 Task: Forward as attachment   from Email0086 to Email0087 with a cc to Email0088 with a message Message0086
Action: Mouse moved to (474, 496)
Screenshot: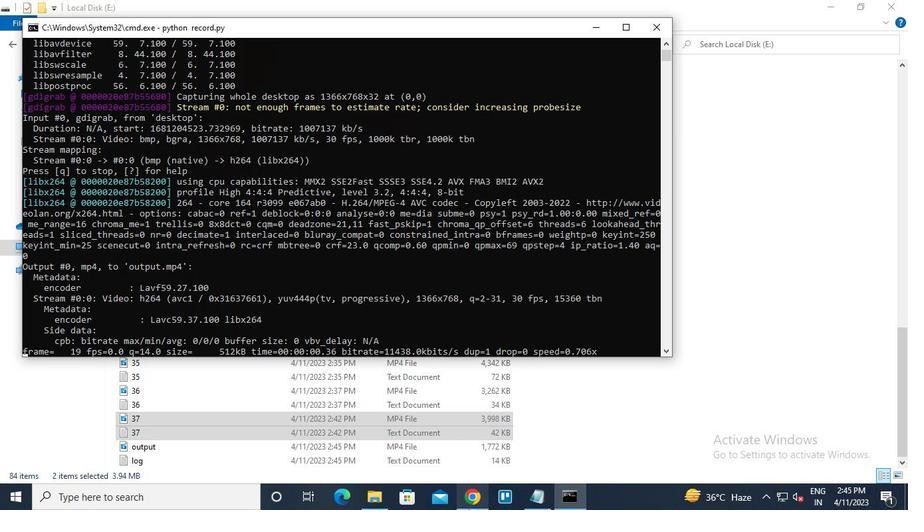 
Action: Mouse pressed left at (474, 496)
Screenshot: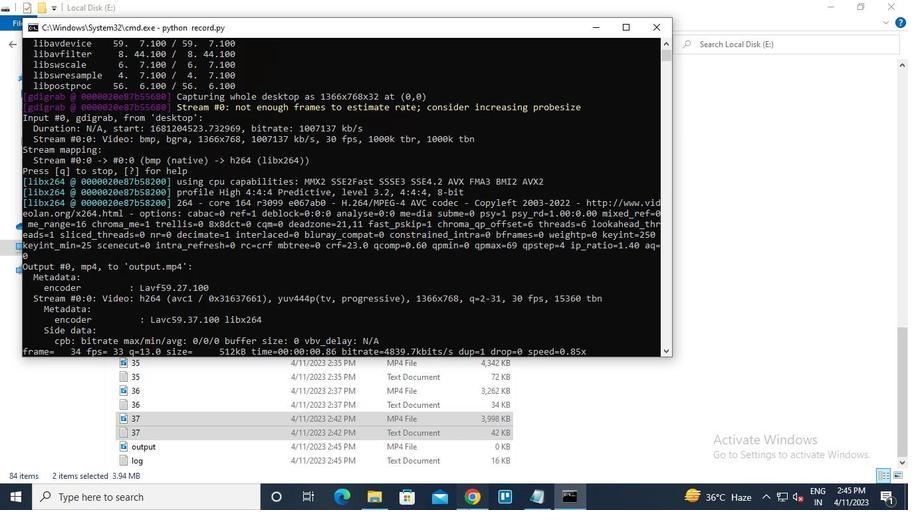 
Action: Mouse moved to (72, 0)
Screenshot: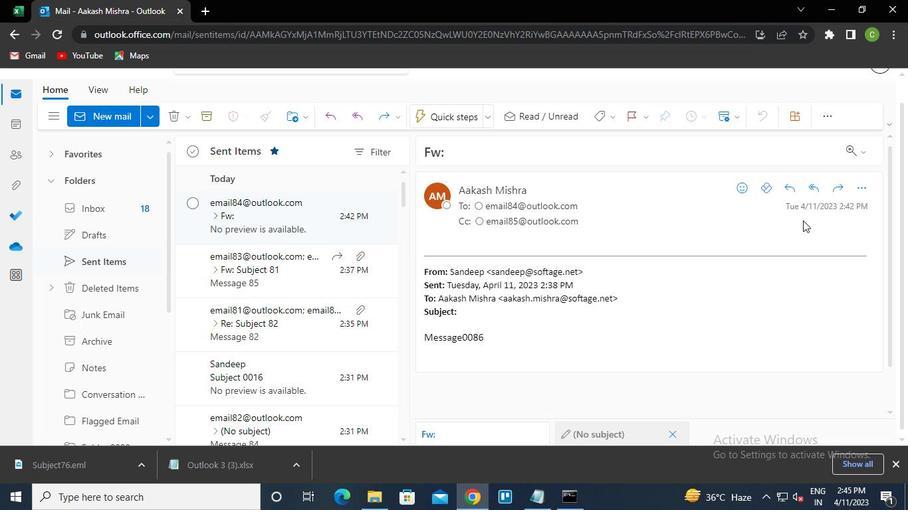
Action: Mouse pressed left at (72, 1)
Screenshot: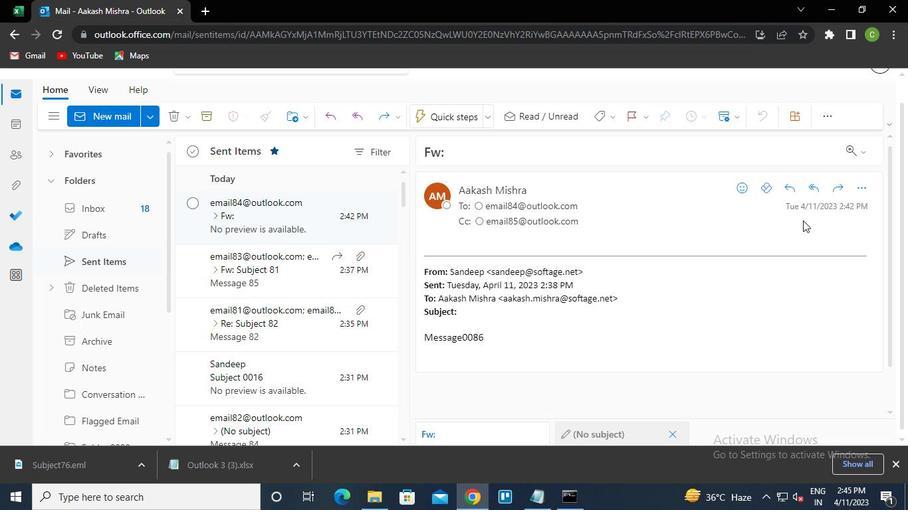
Action: Mouse moved to (571, 512)
Screenshot: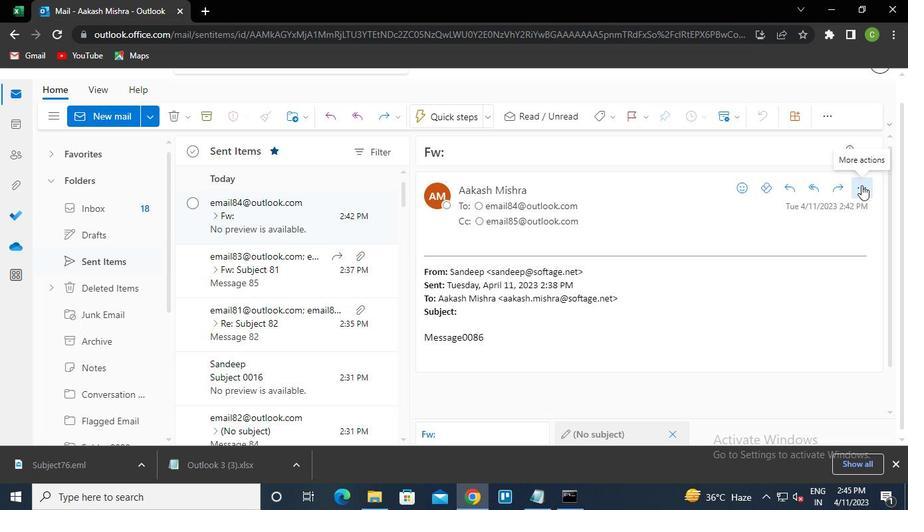 
Action: Mouse pressed left at (571, 511)
Screenshot: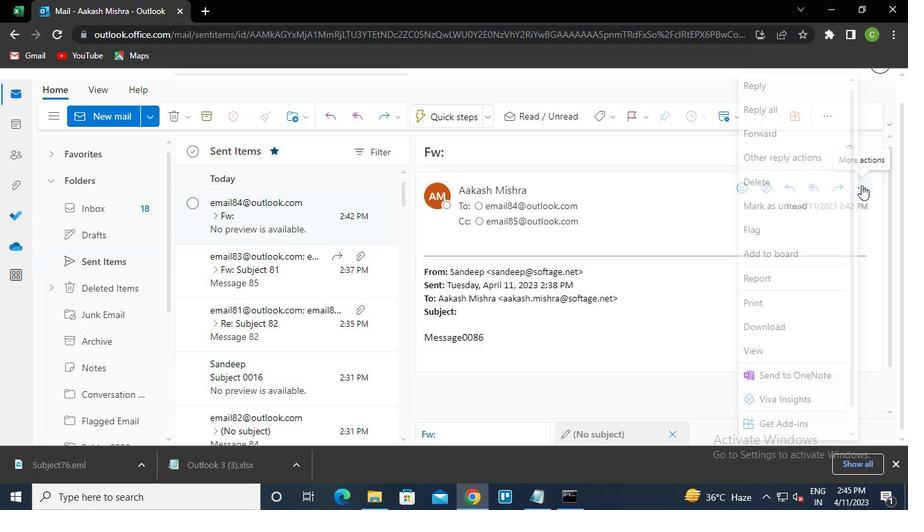 
Action: Mouse moved to (750, 118)
Screenshot: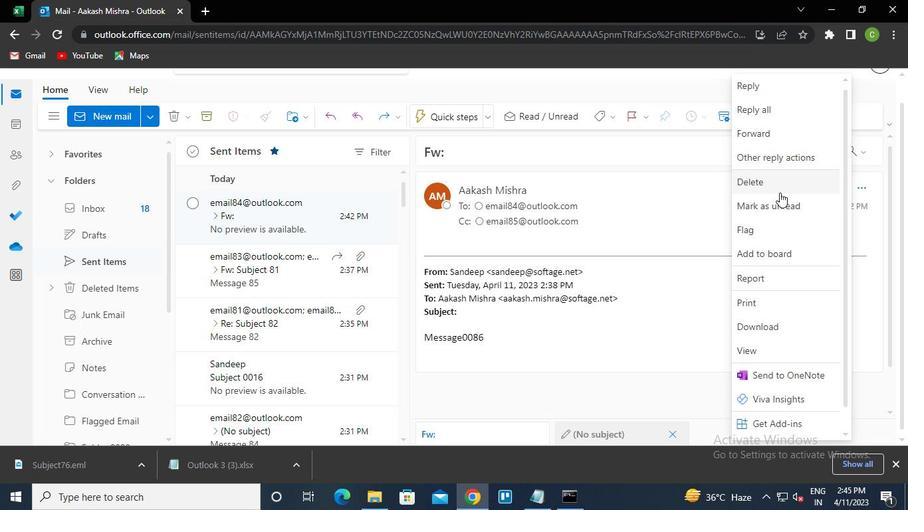 
Action: Mouse pressed left at (750, 118)
Screenshot: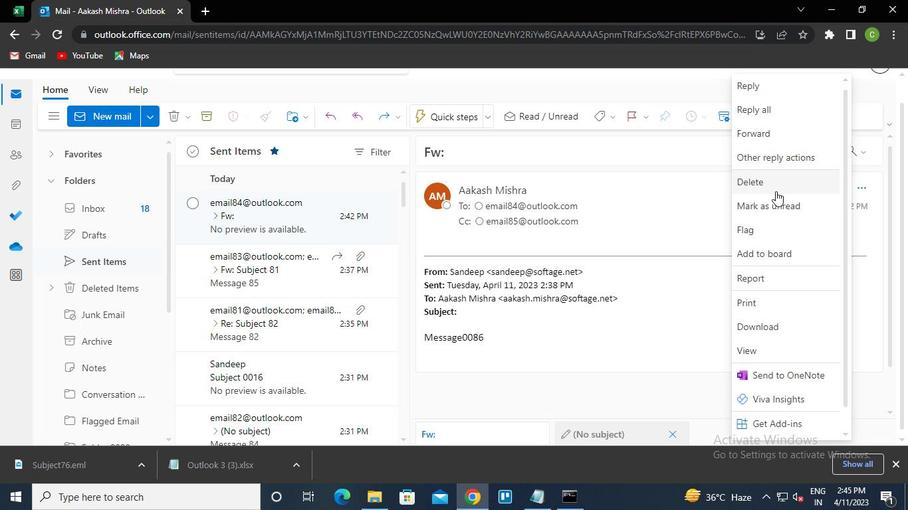 
Action: Mouse moved to (470, 511)
Screenshot: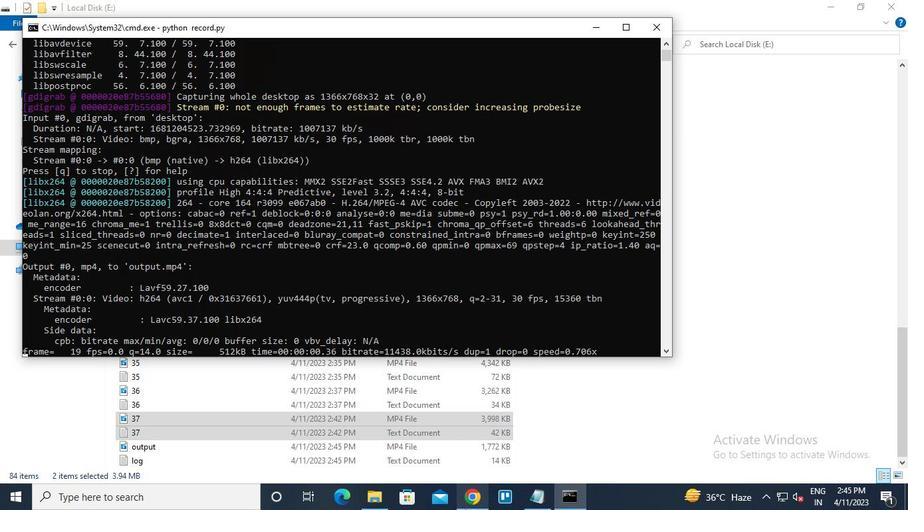 
Action: Mouse pressed left at (470, 511)
Screenshot: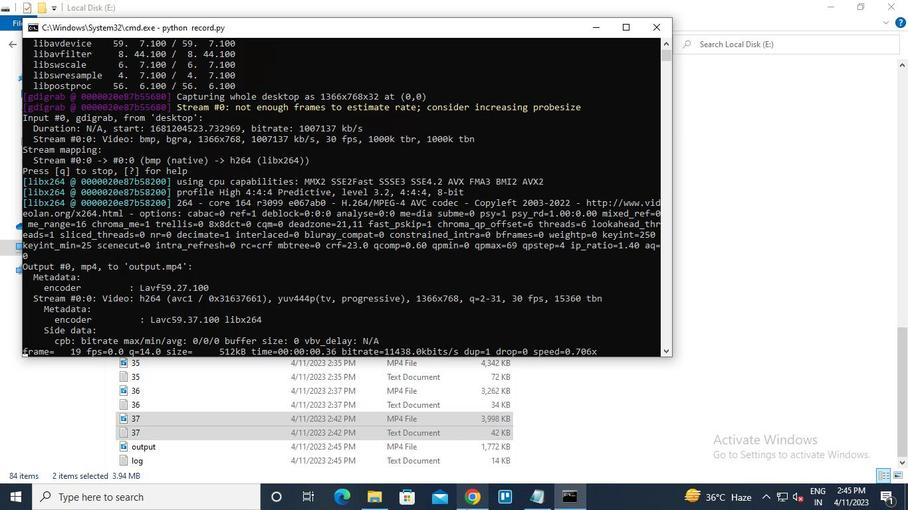 
Action: Mouse moved to (863, 186)
Screenshot: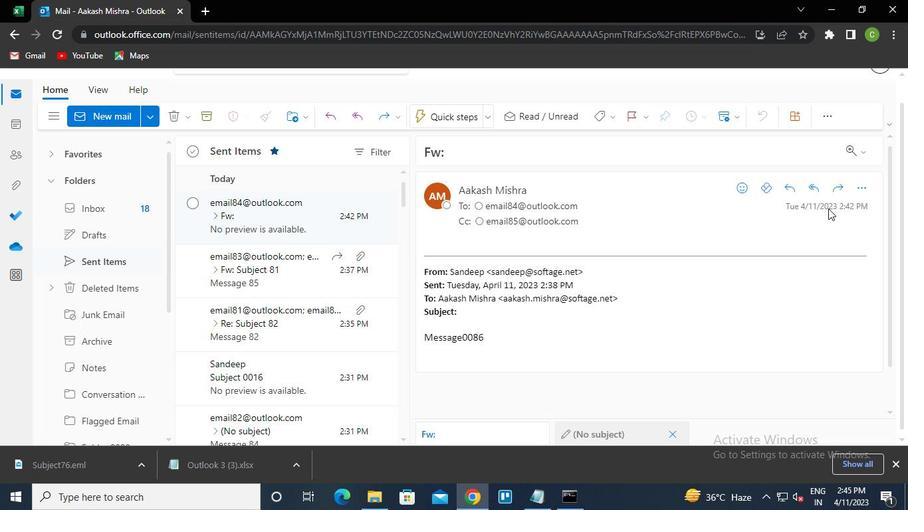 
Action: Mouse pressed left at (863, 186)
Screenshot: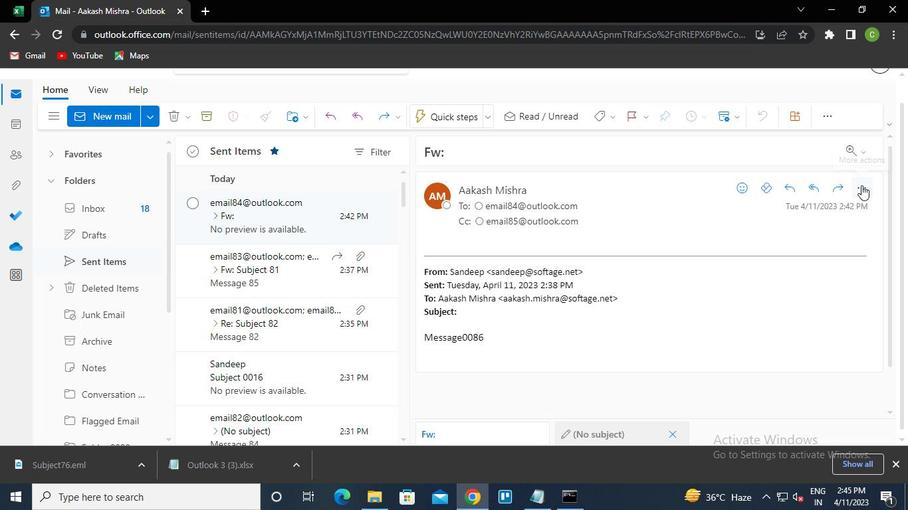 
Action: Mouse moved to (701, 180)
Screenshot: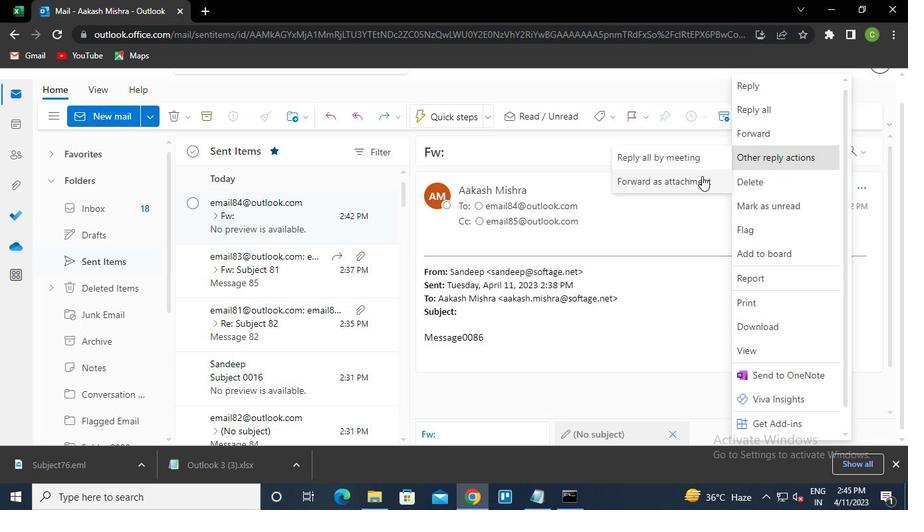 
Action: Mouse pressed left at (701, 180)
Screenshot: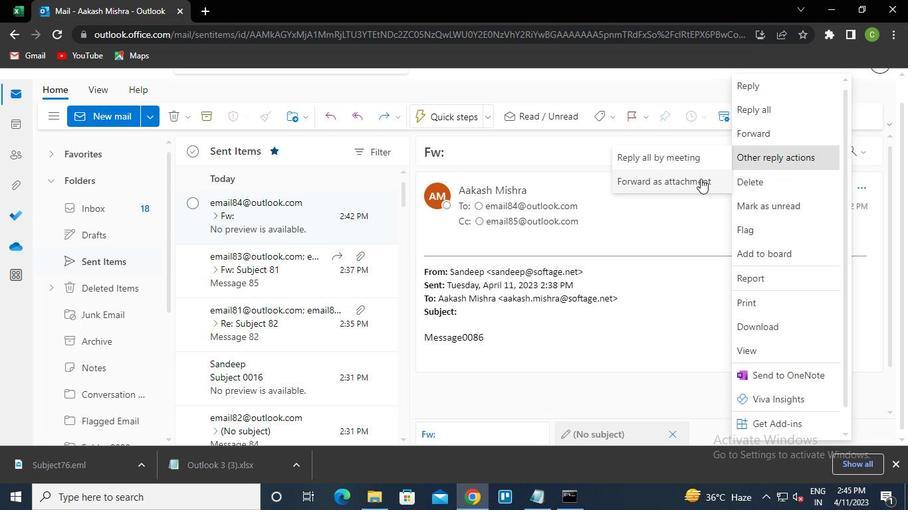 
Action: Mouse moved to (490, 186)
Screenshot: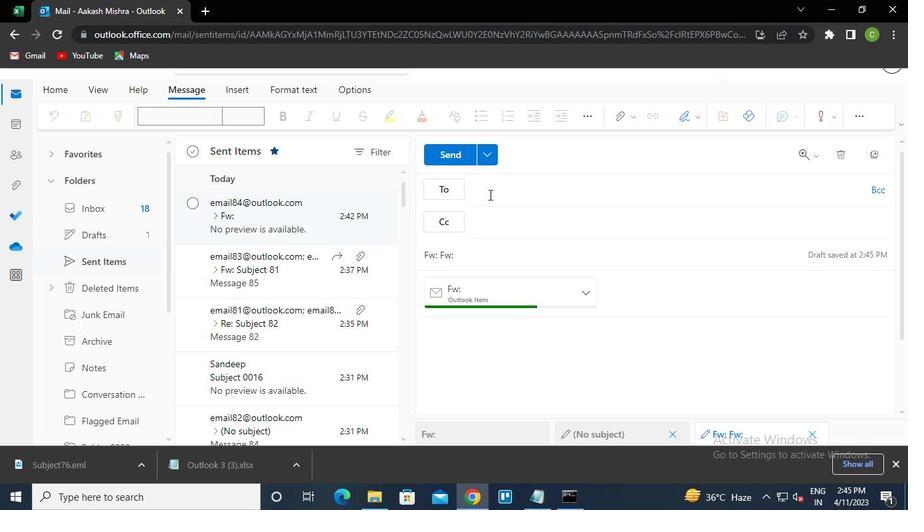 
Action: Keyboard e
Screenshot: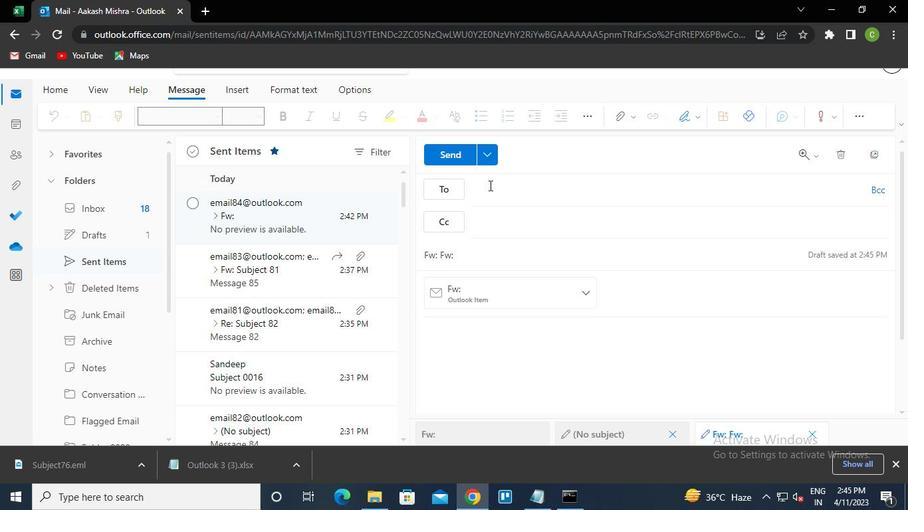 
Action: Keyboard m
Screenshot: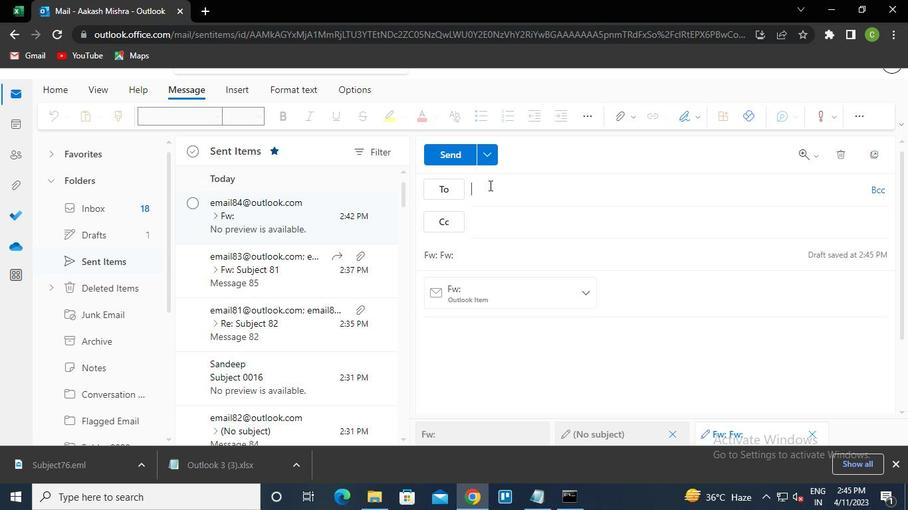 
Action: Keyboard a
Screenshot: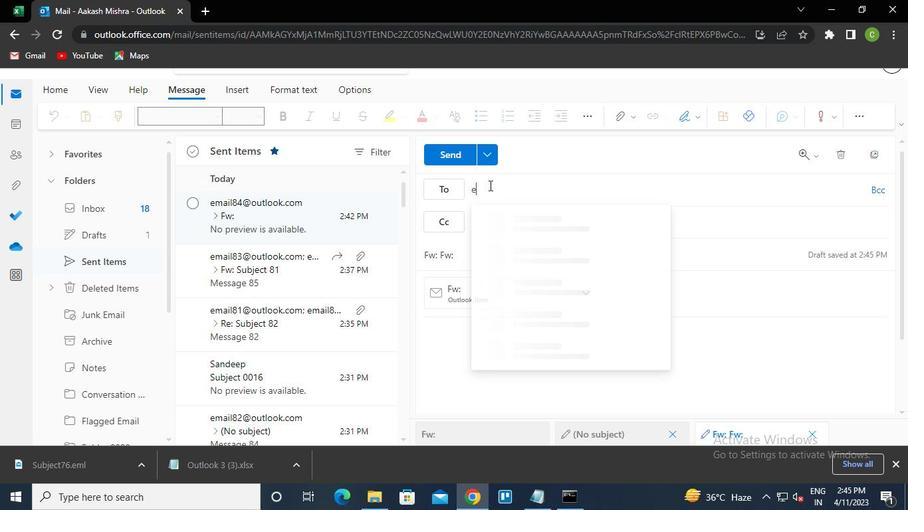 
Action: Keyboard i
Screenshot: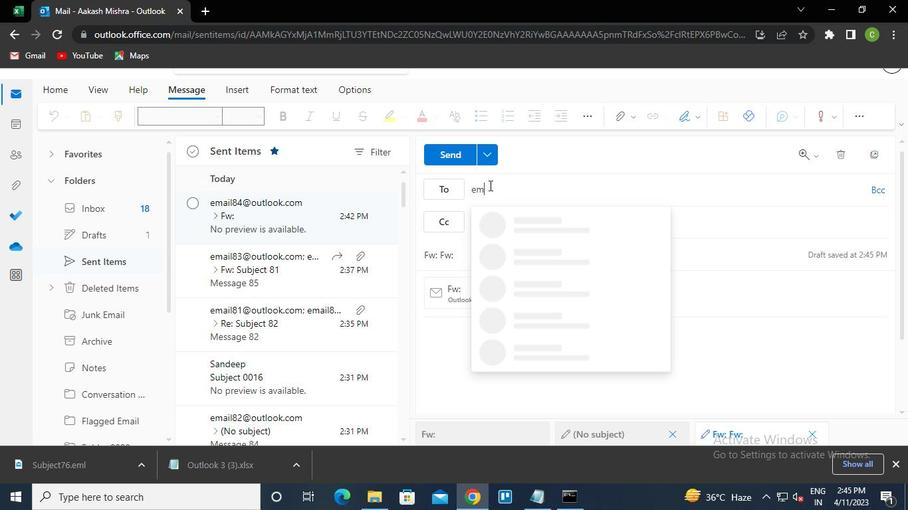 
Action: Keyboard l
Screenshot: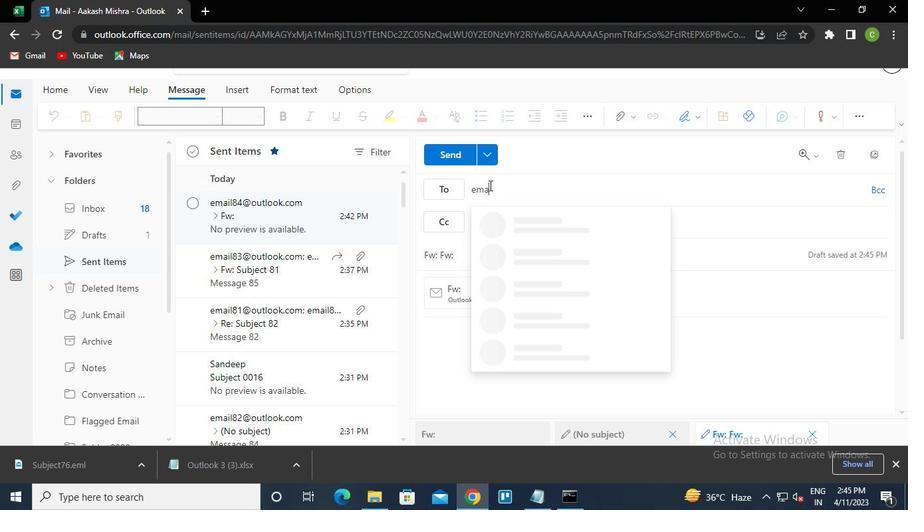
Action: Keyboard <104>
Screenshot: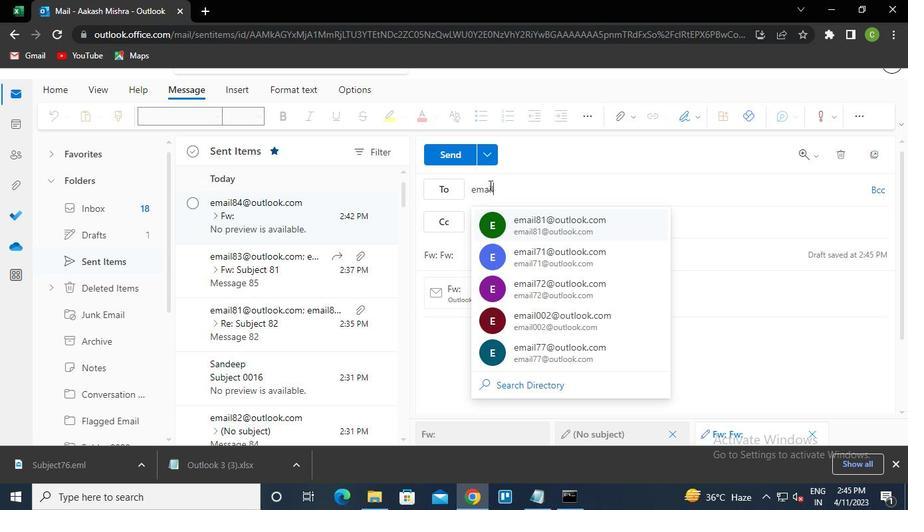 
Action: Keyboard <103>
Screenshot: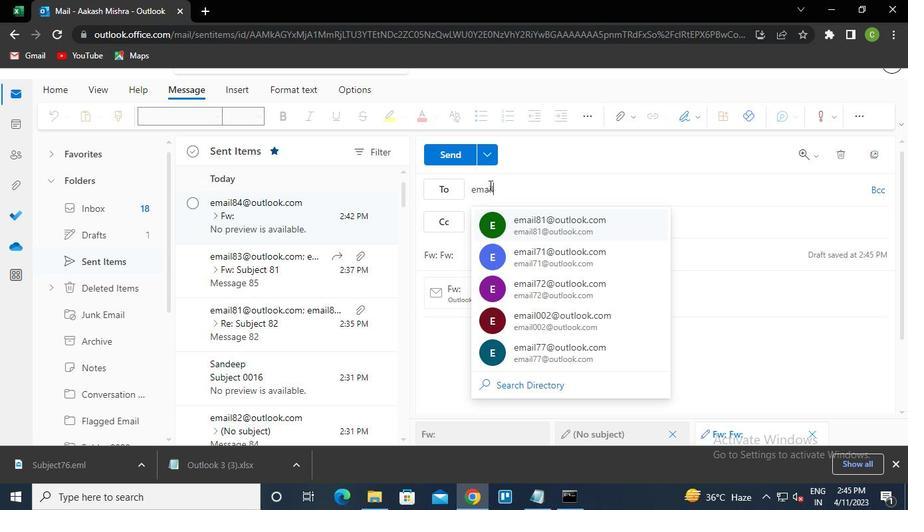 
Action: Keyboard Key.shift
Screenshot: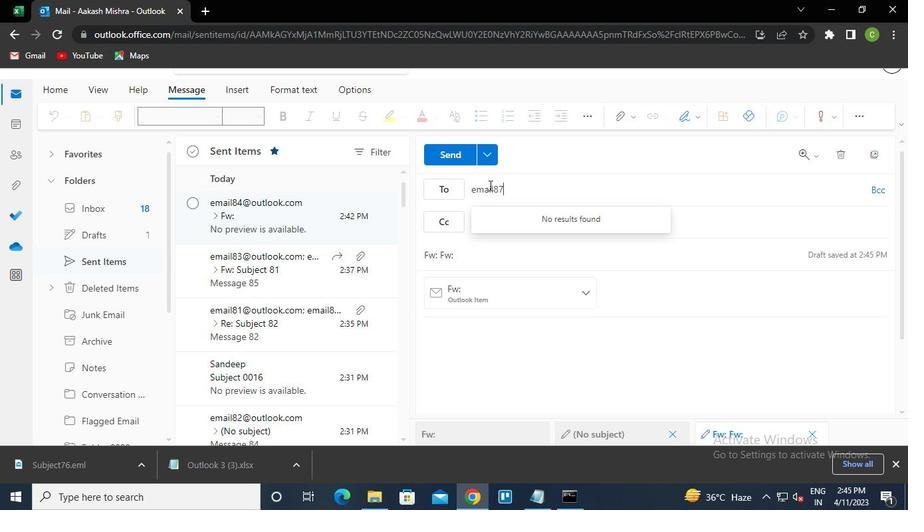 
Action: Keyboard @
Screenshot: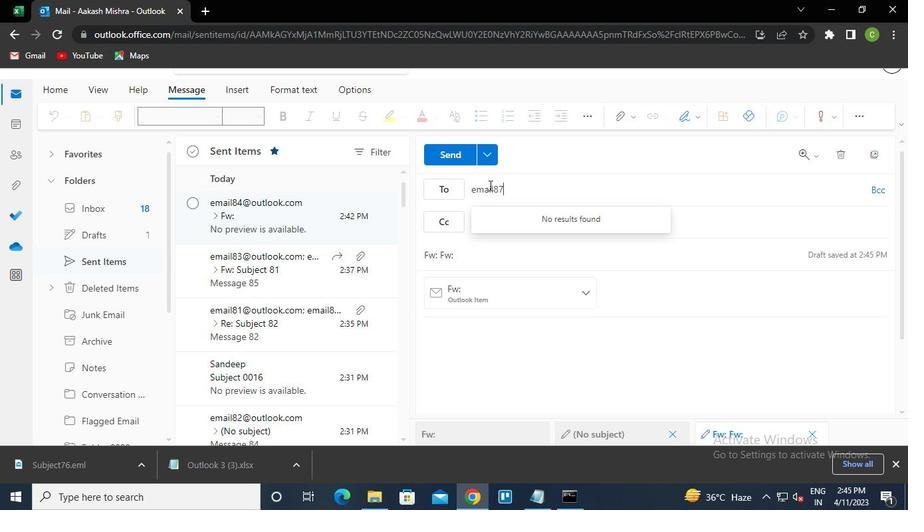 
Action: Keyboard o
Screenshot: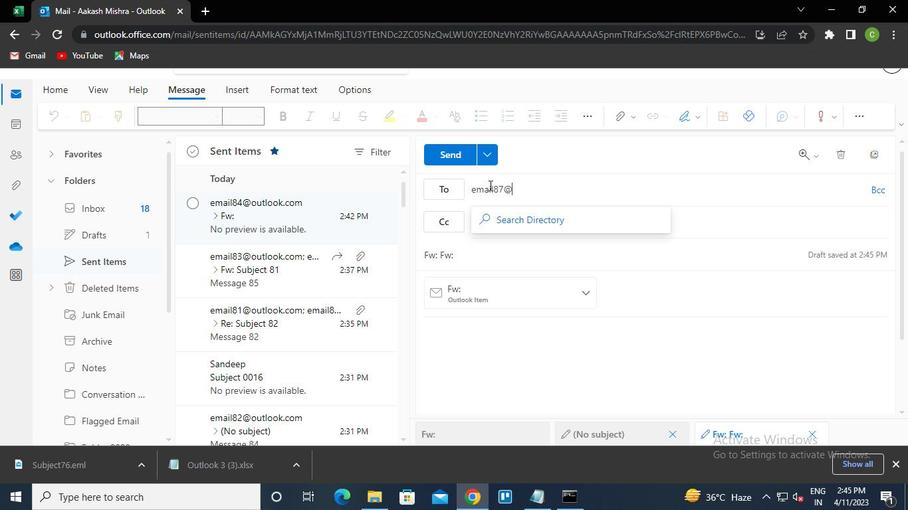 
Action: Keyboard u
Screenshot: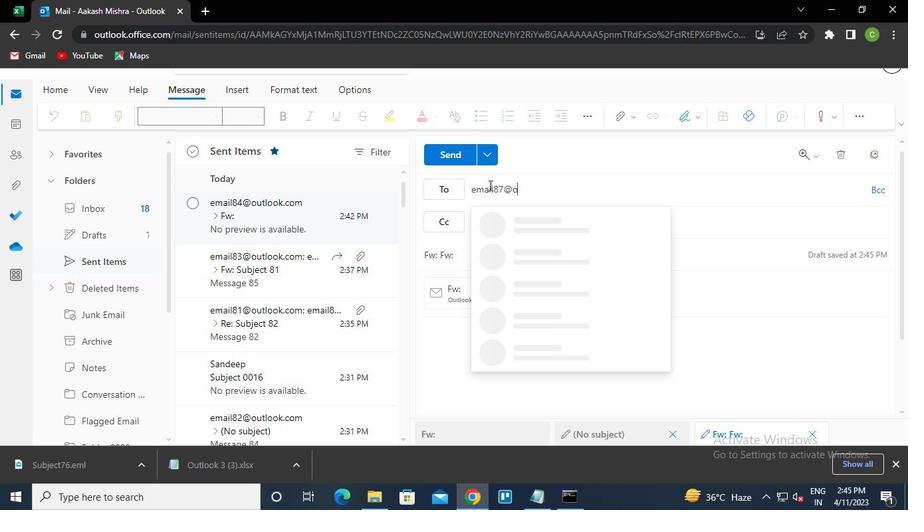 
Action: Keyboard t
Screenshot: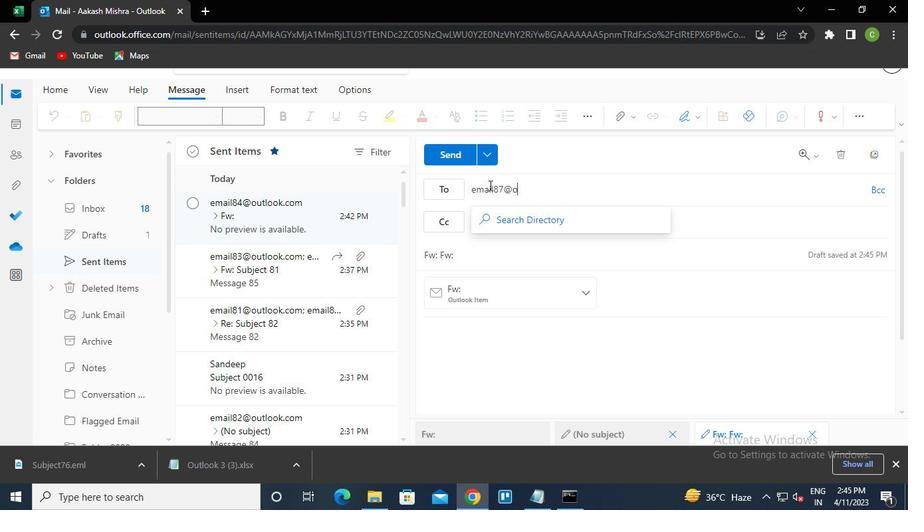 
Action: Keyboard l
Screenshot: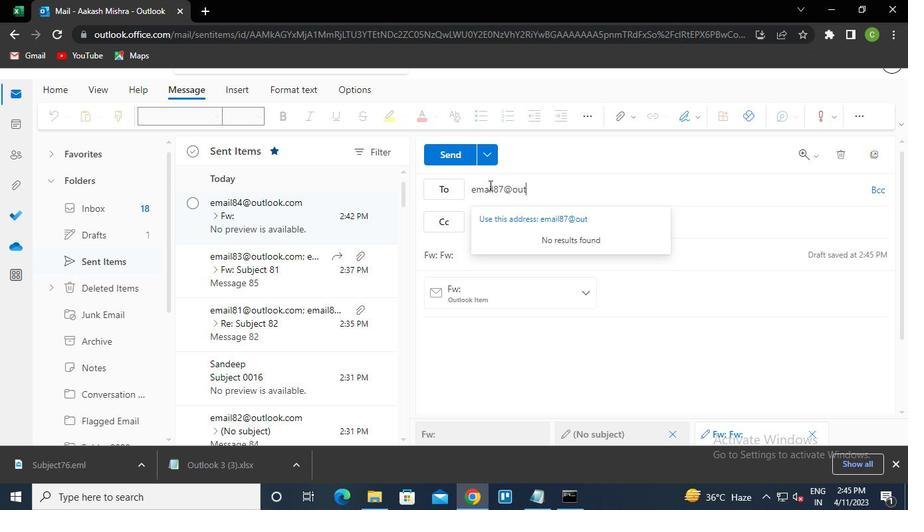 
Action: Keyboard o
Screenshot: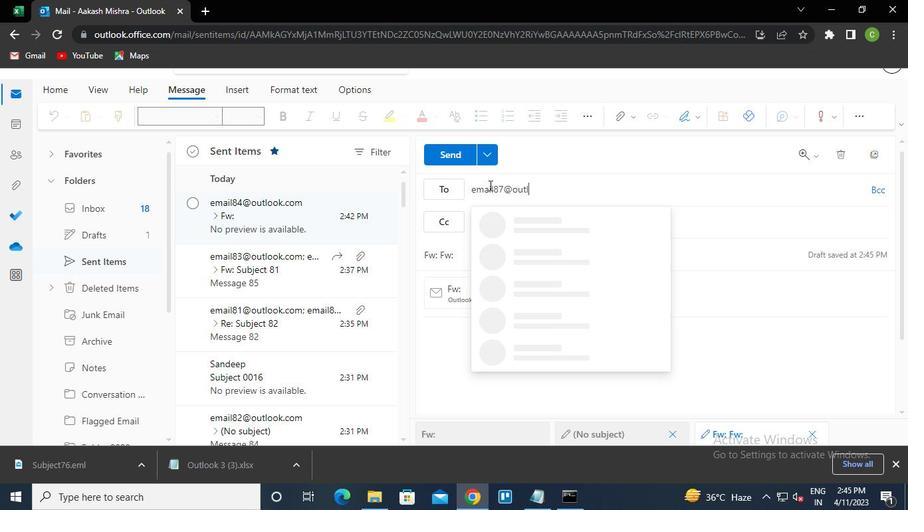 
Action: Keyboard o
Screenshot: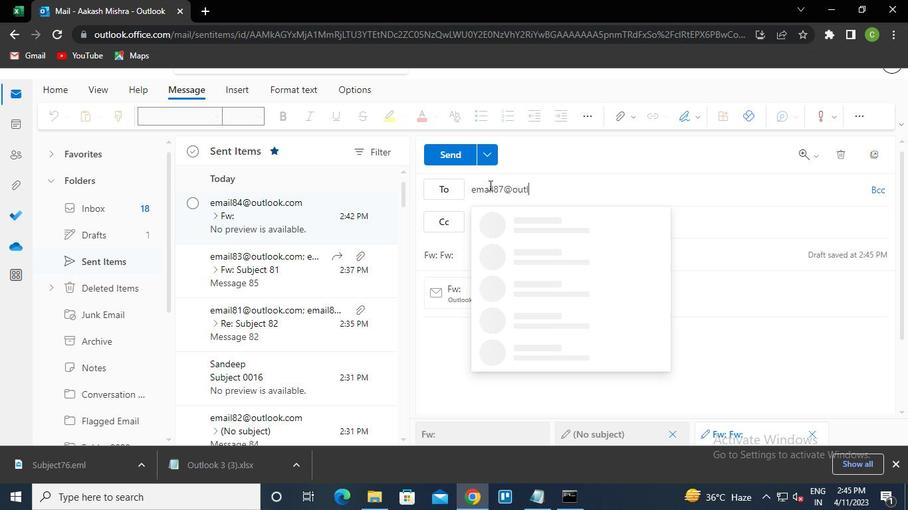 
Action: Keyboard k
Screenshot: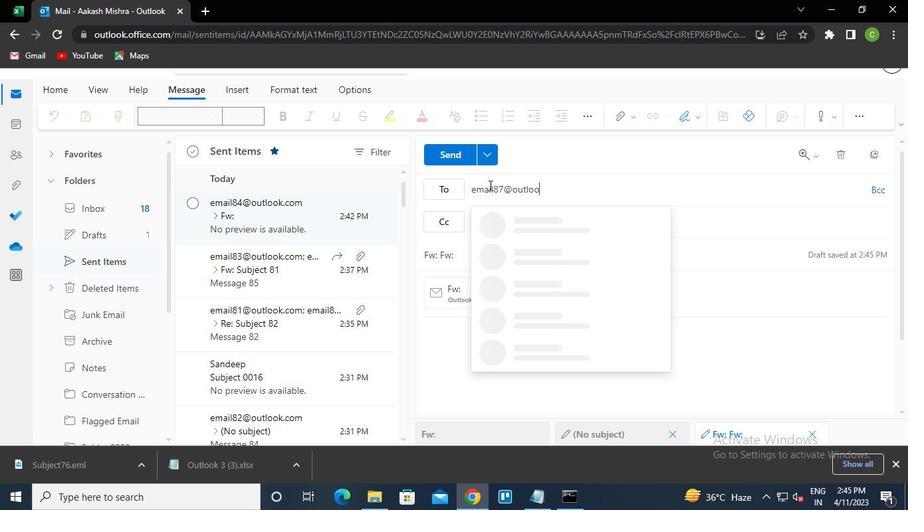 
Action: Keyboard .
Screenshot: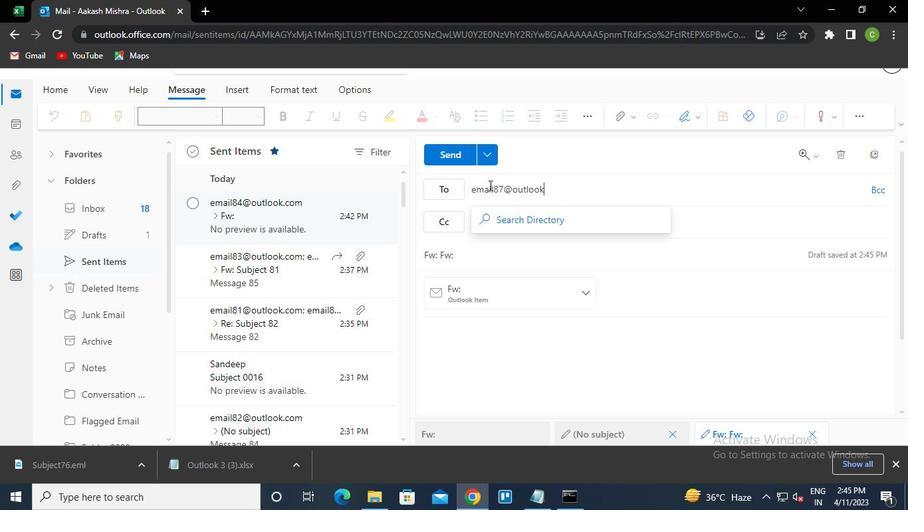 
Action: Keyboard c
Screenshot: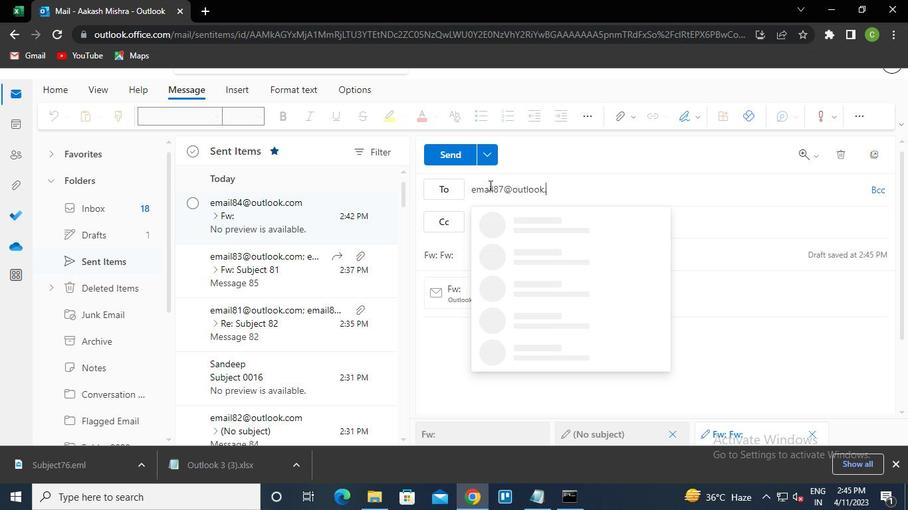 
Action: Keyboard o
Screenshot: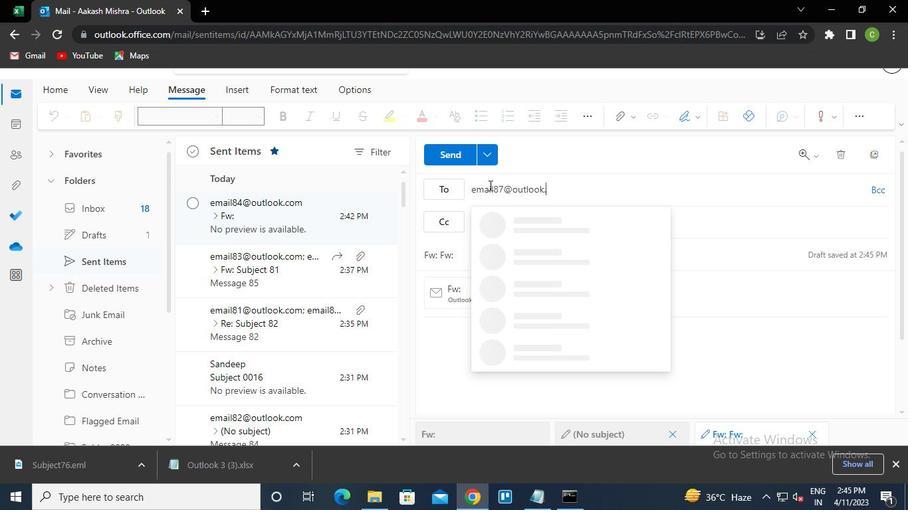 
Action: Keyboard m
Screenshot: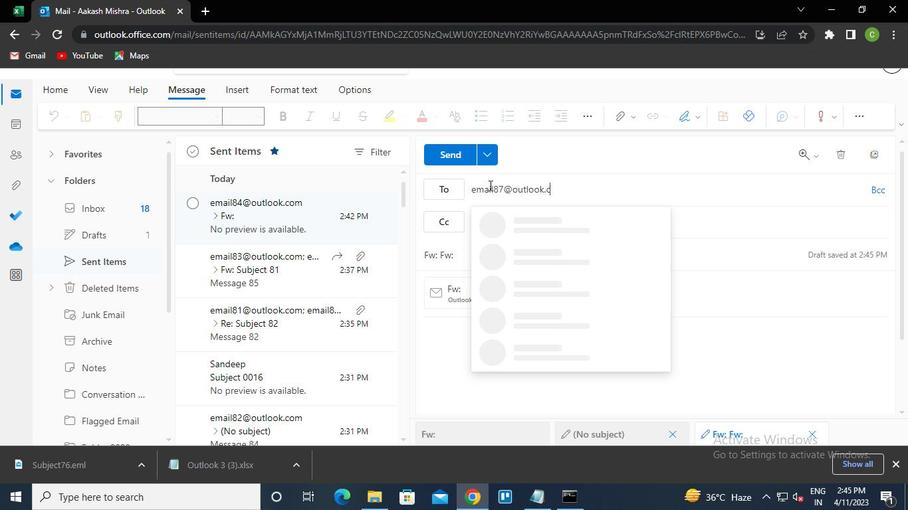 
Action: Keyboard Key.enter
Screenshot: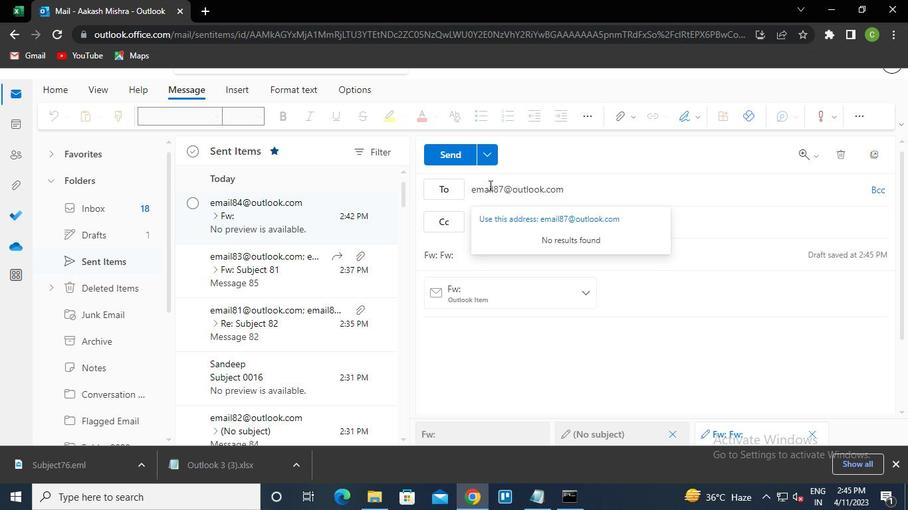 
Action: Mouse moved to (519, 224)
Screenshot: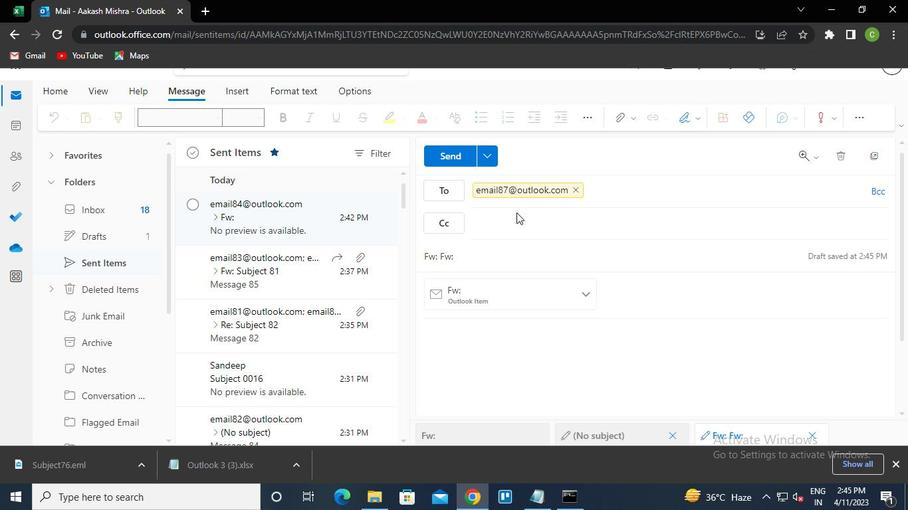 
Action: Mouse pressed left at (519, 224)
Screenshot: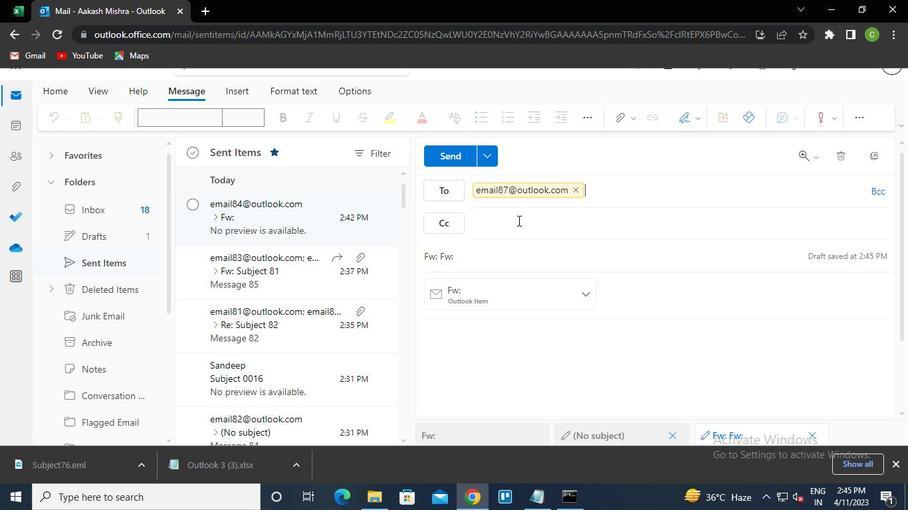 
Action: Keyboard e
Screenshot: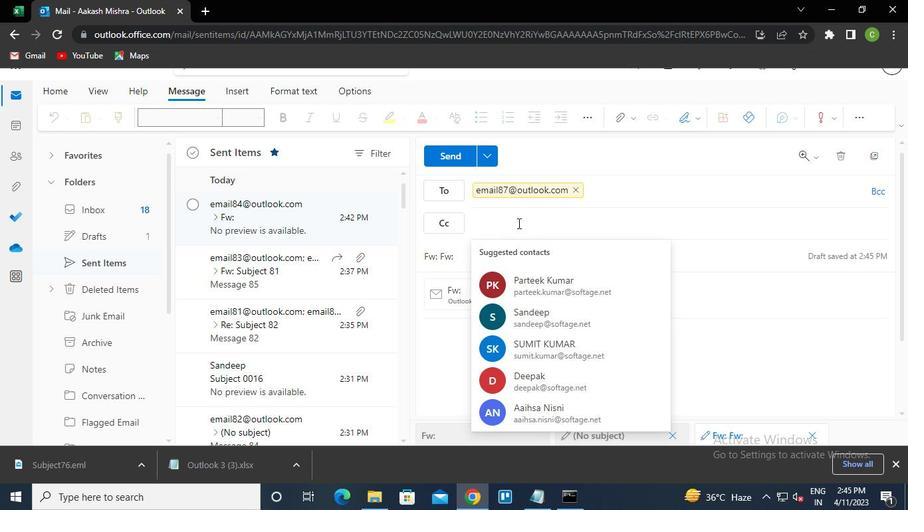 
Action: Keyboard m
Screenshot: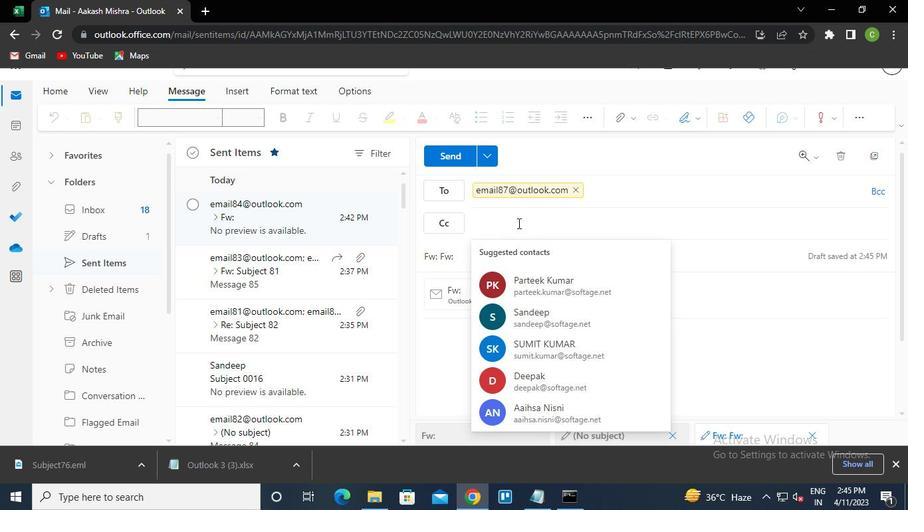 
Action: Keyboard a
Screenshot: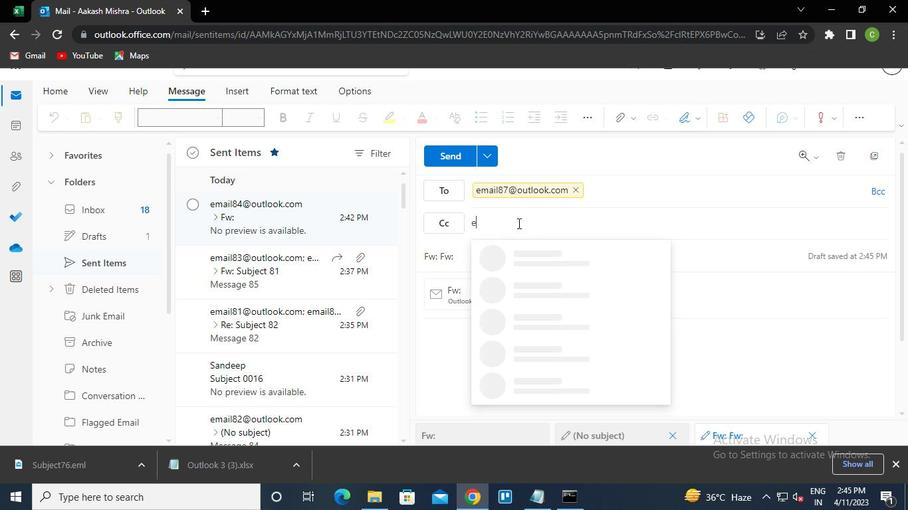 
Action: Keyboard i
Screenshot: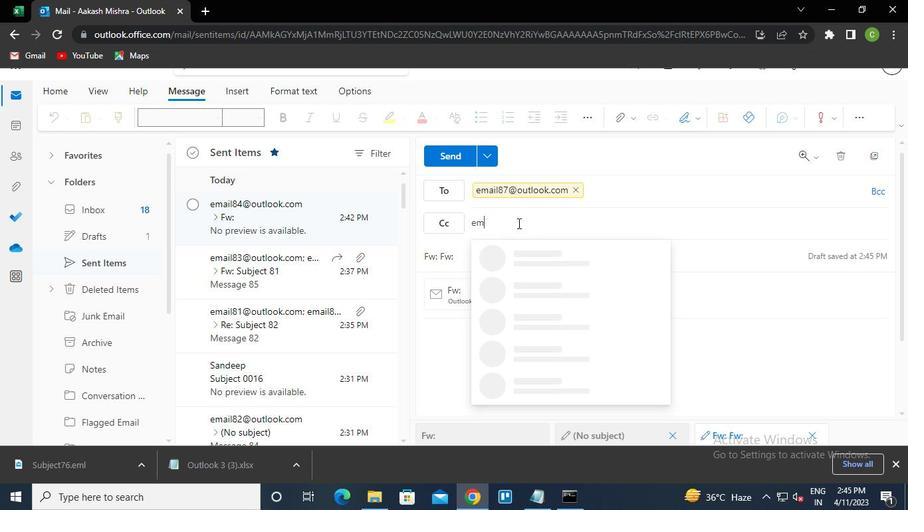 
Action: Keyboard l
Screenshot: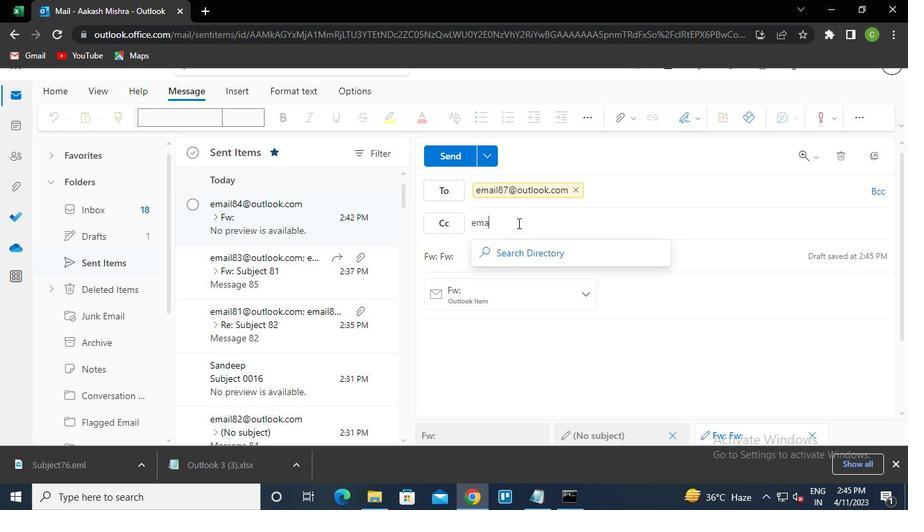 
Action: Keyboard <104>
Screenshot: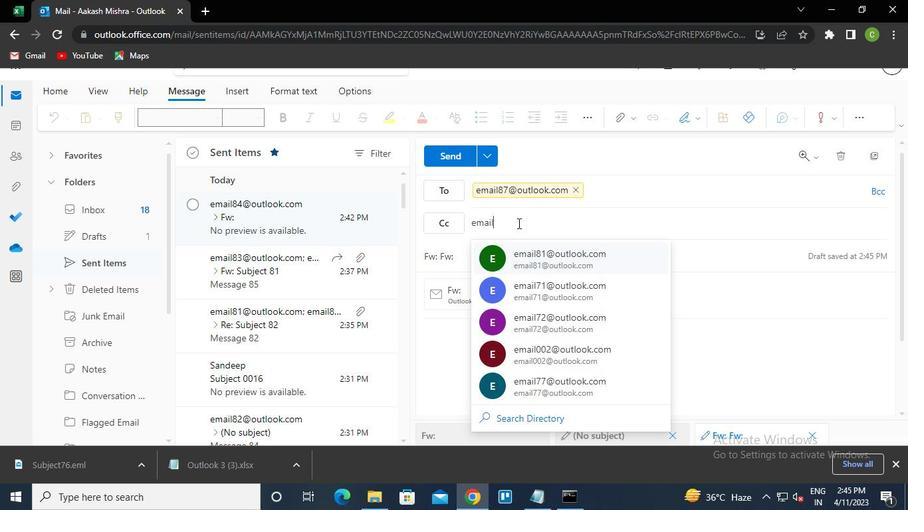 
Action: Keyboard <104>
Screenshot: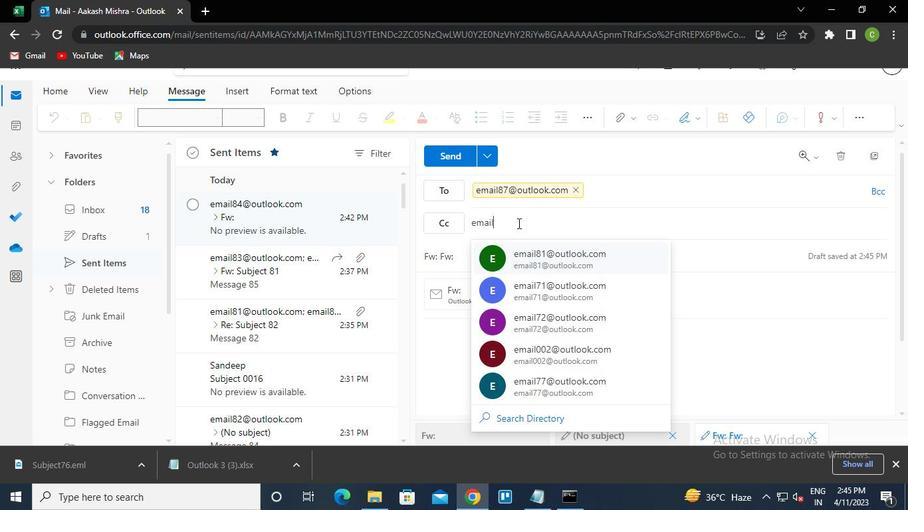 
Action: Keyboard Key.shift
Screenshot: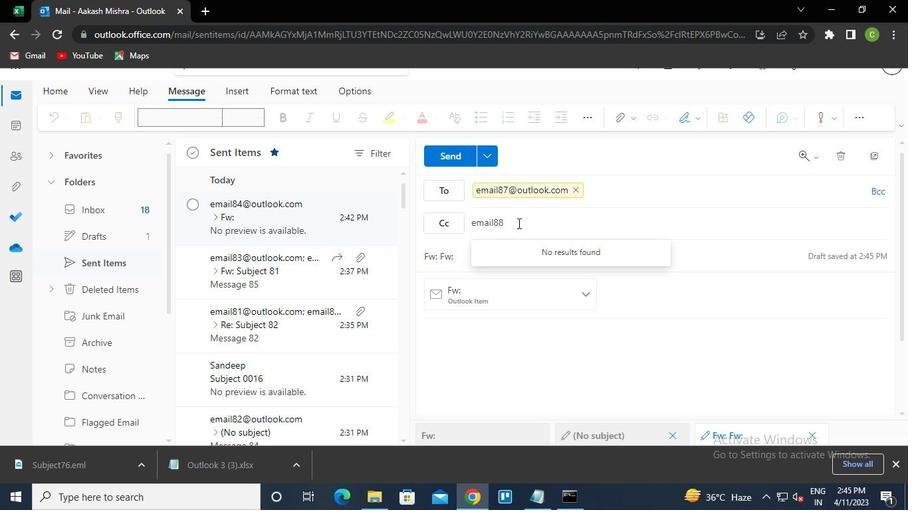 
Action: Keyboard @
Screenshot: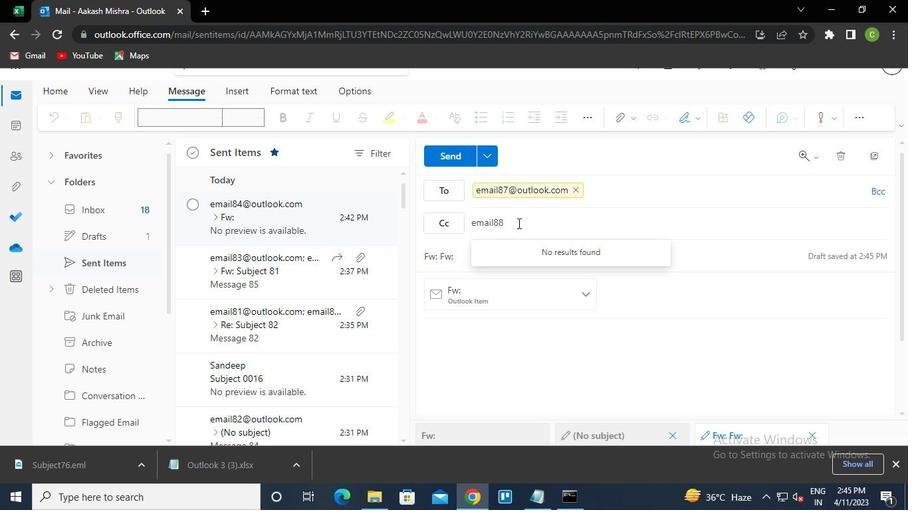
Action: Keyboard o
Screenshot: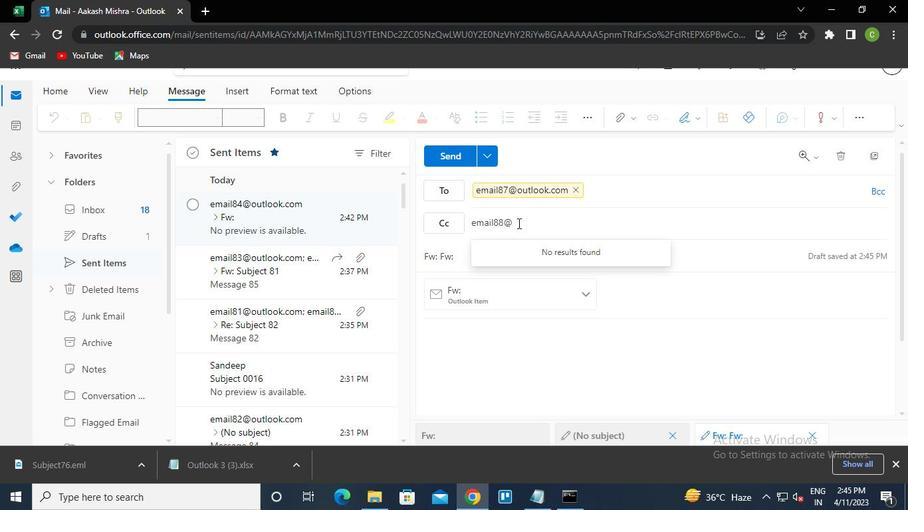 
Action: Keyboard u
Screenshot: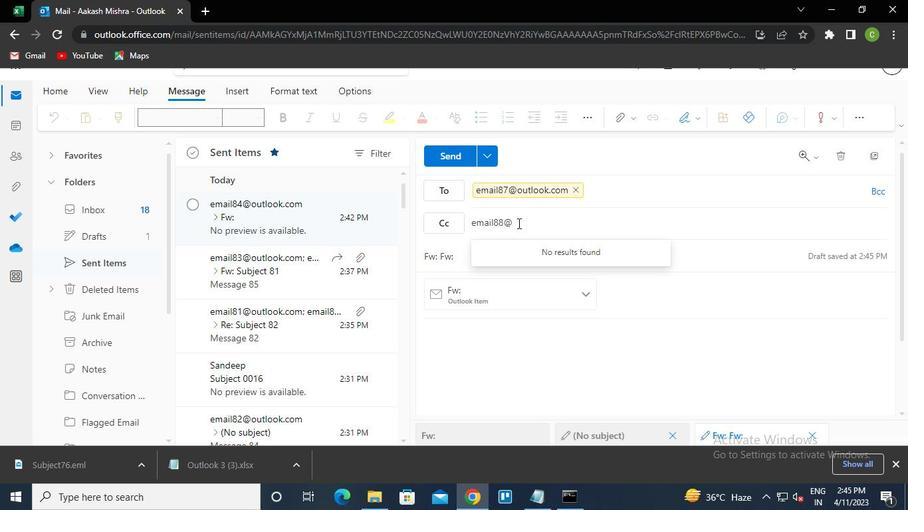 
Action: Keyboard t
Screenshot: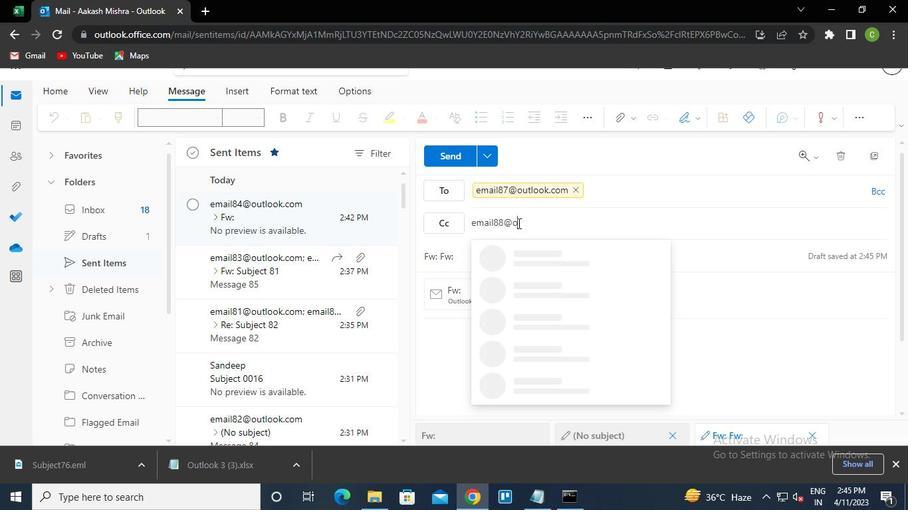 
Action: Keyboard l
Screenshot: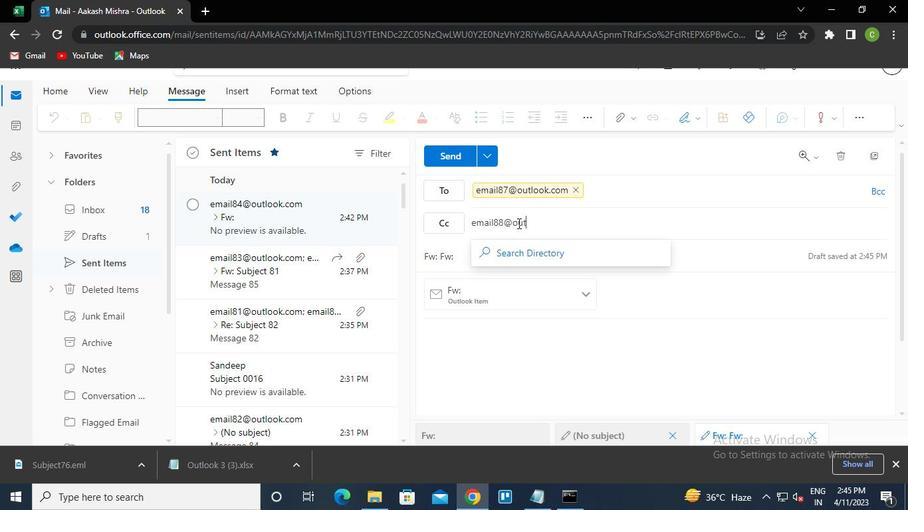 
Action: Keyboard o
Screenshot: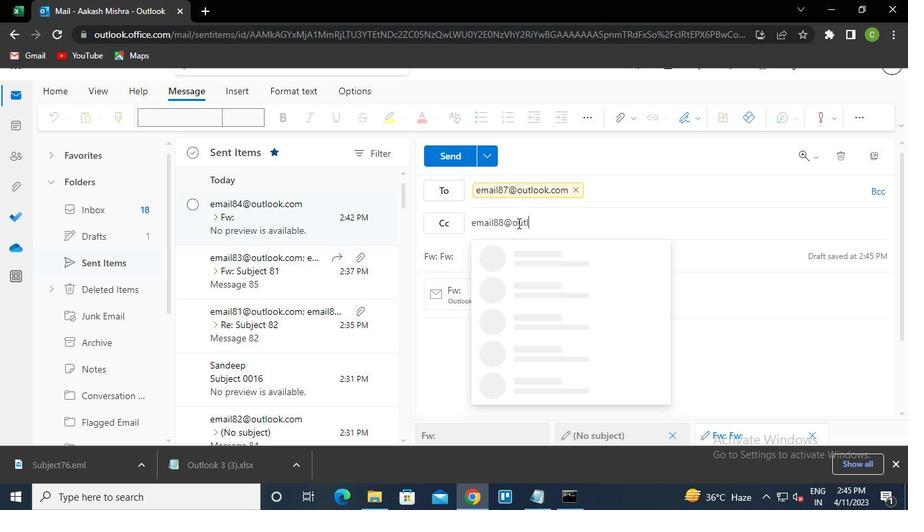 
Action: Keyboard o
Screenshot: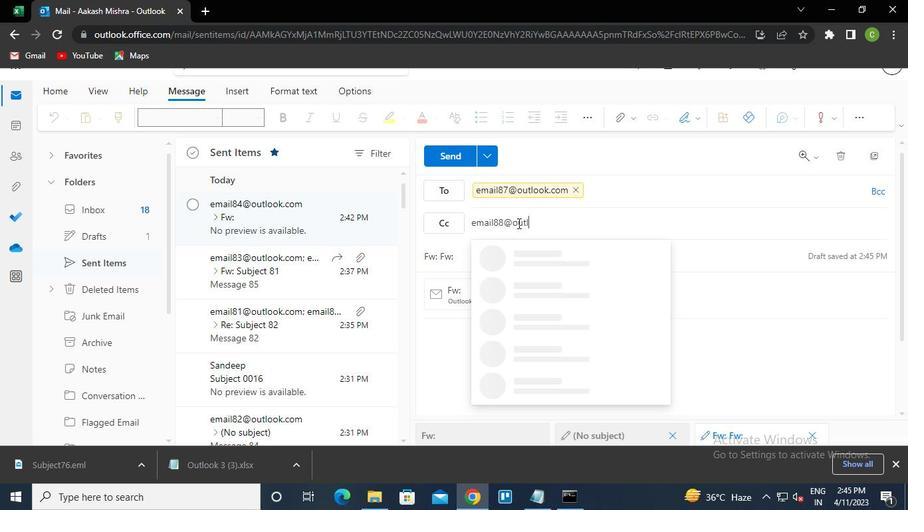 
Action: Keyboard k
Screenshot: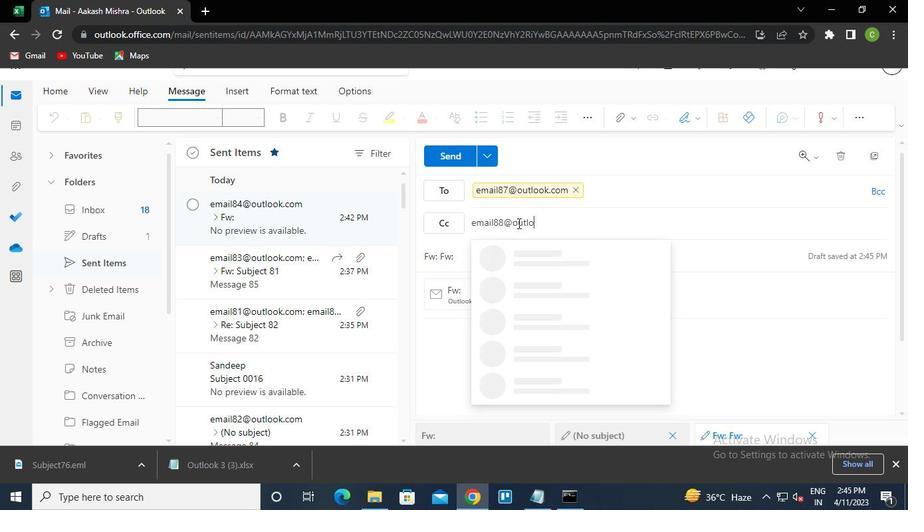
Action: Keyboard .
Screenshot: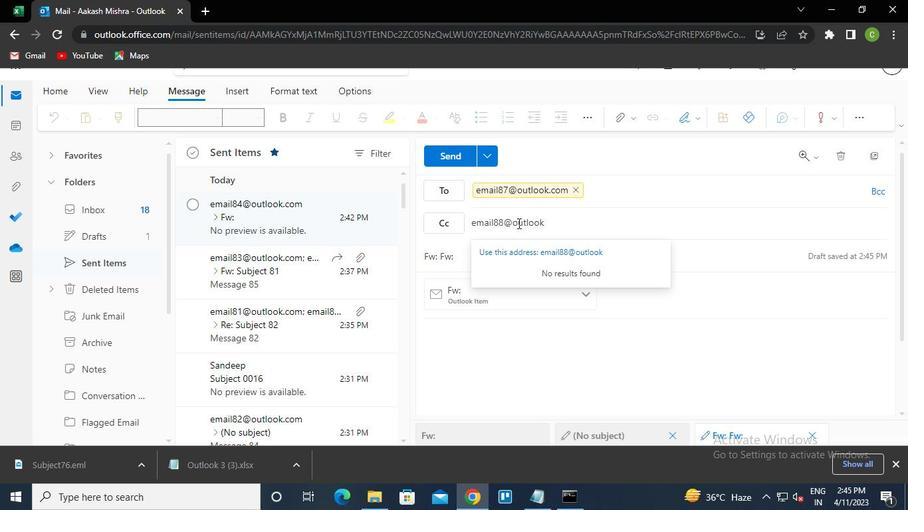
Action: Keyboard c
Screenshot: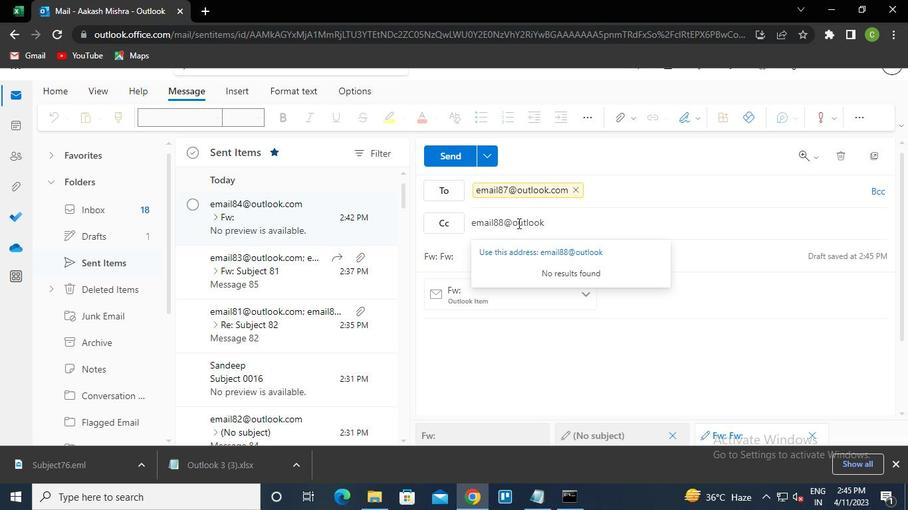 
Action: Keyboard o
Screenshot: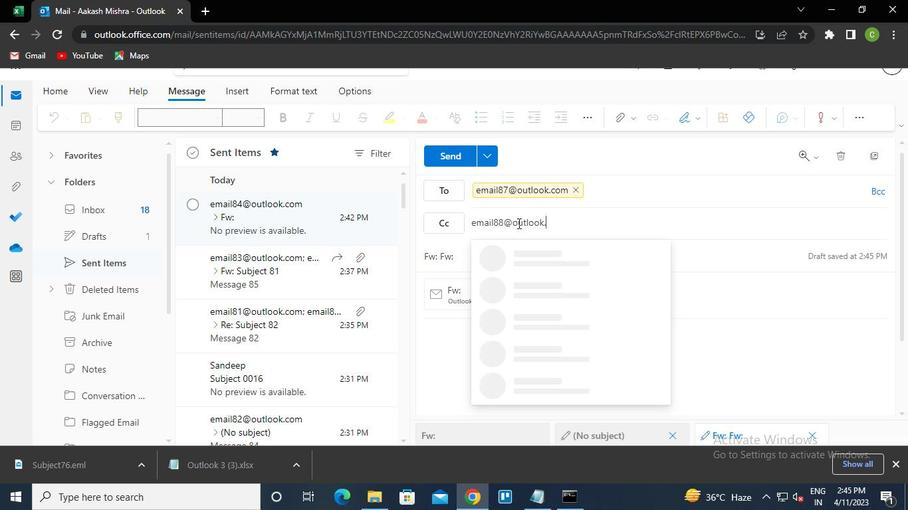 
Action: Keyboard m
Screenshot: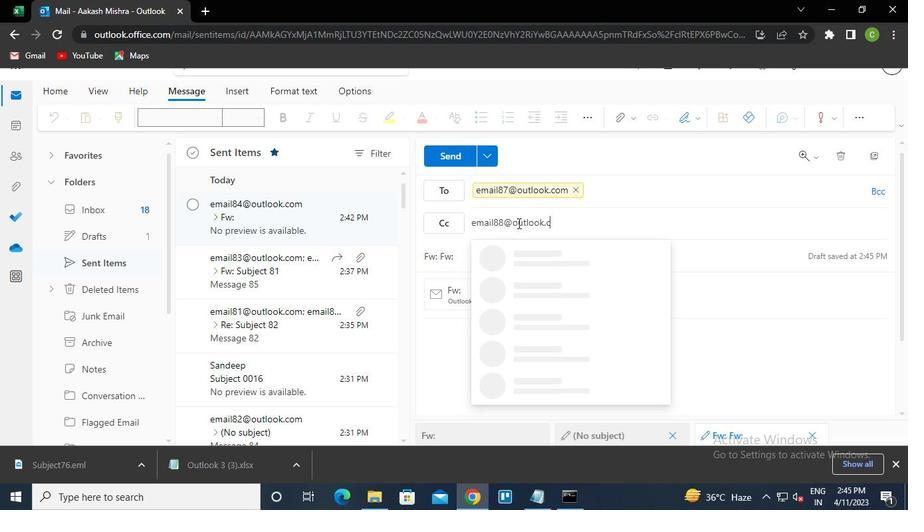 
Action: Keyboard Key.enter
Screenshot: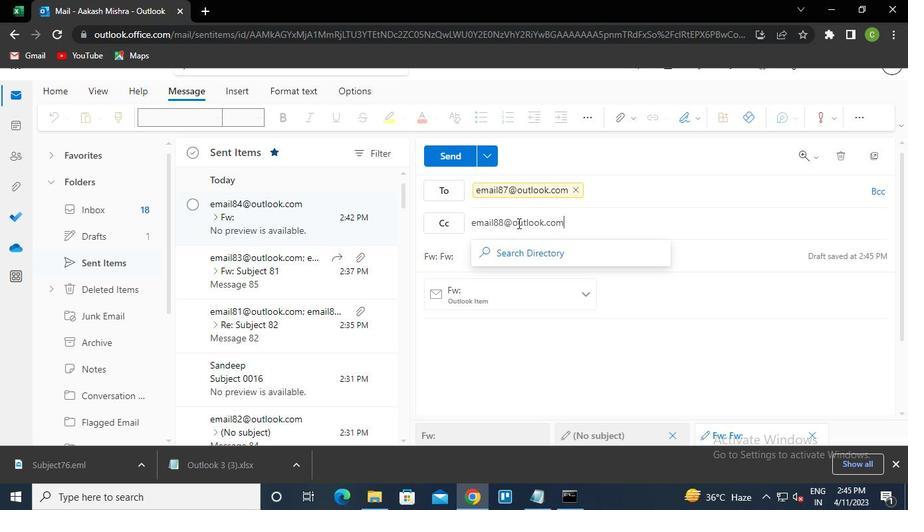 
Action: Mouse moved to (472, 342)
Screenshot: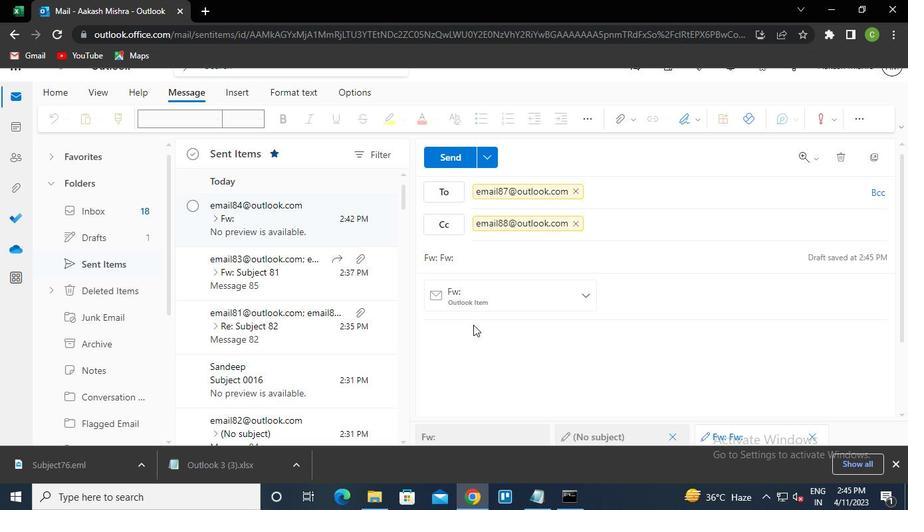 
Action: Mouse pressed left at (472, 342)
Screenshot: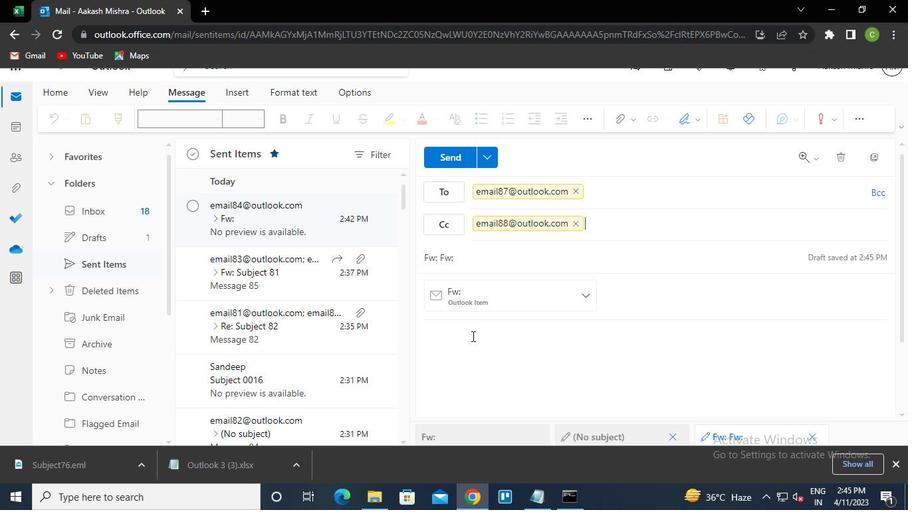 
Action: Keyboard Key.caps_lock
Screenshot: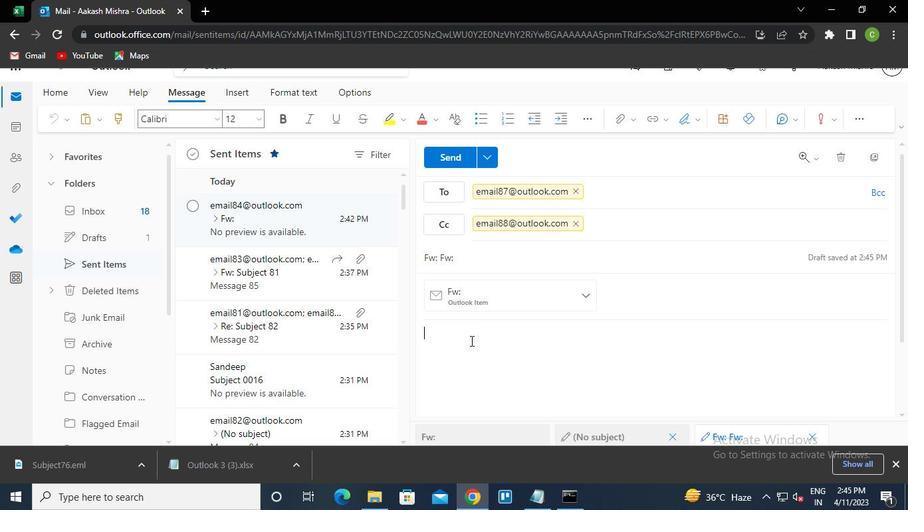 
Action: Keyboard m
Screenshot: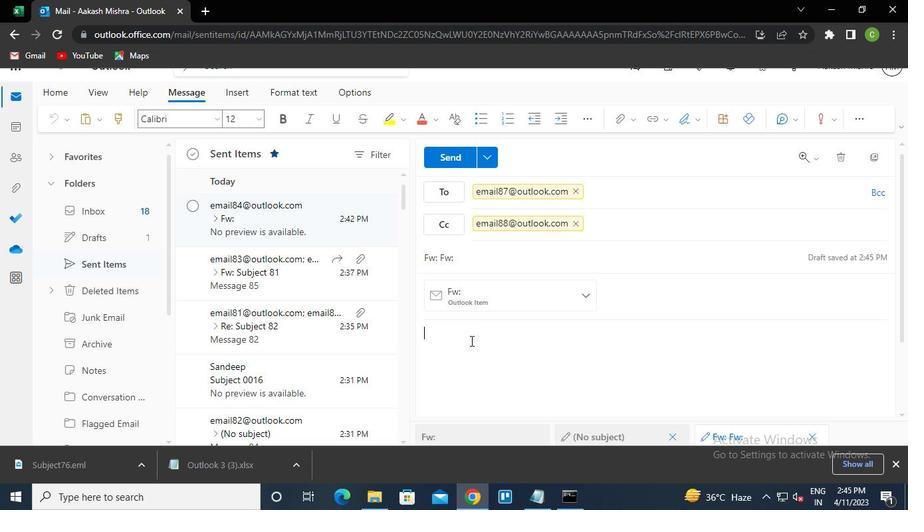 
Action: Keyboard Key.caps_lock
Screenshot: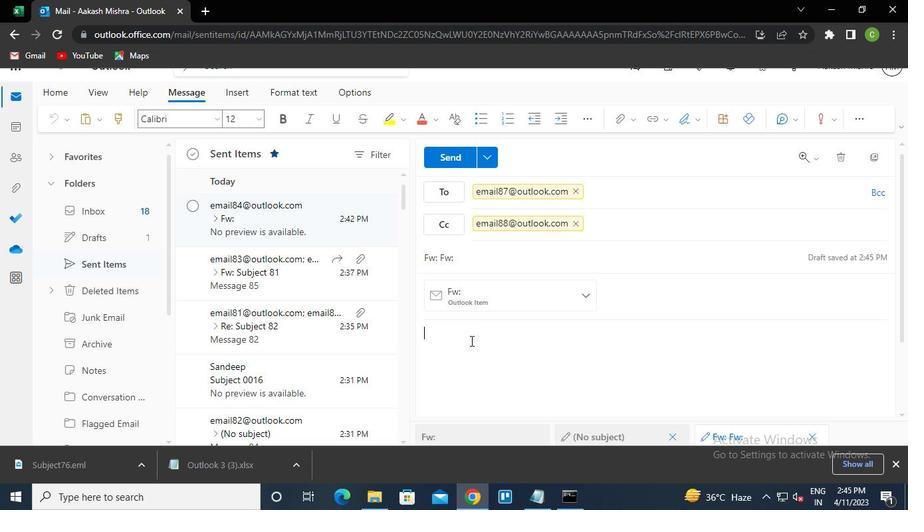 
Action: Keyboard e
Screenshot: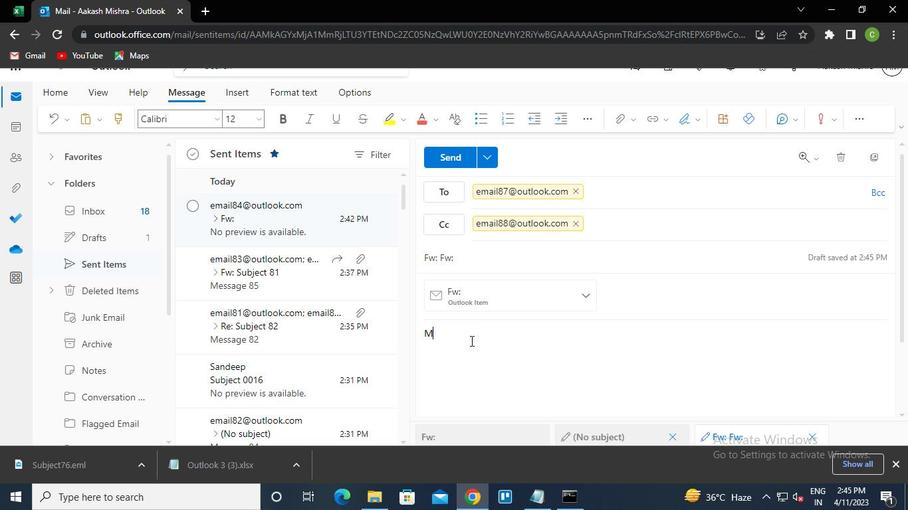 
Action: Keyboard s
Screenshot: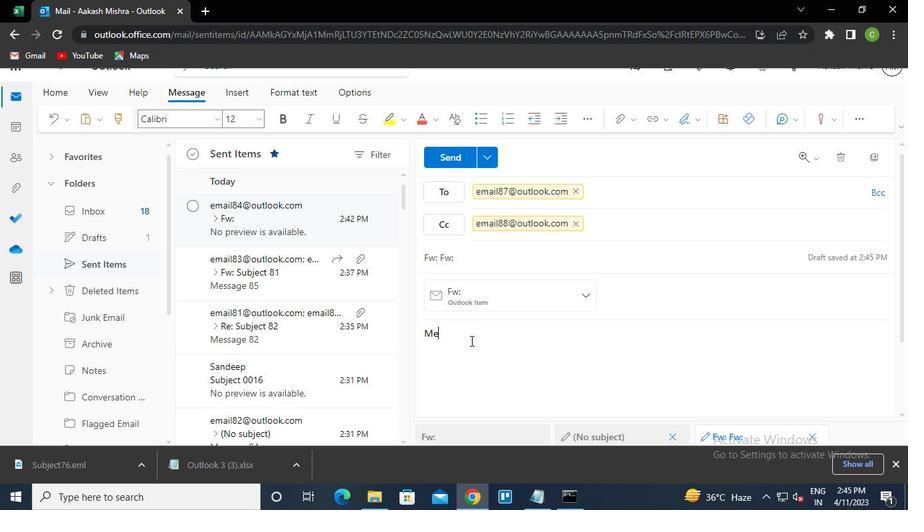 
Action: Keyboard s
Screenshot: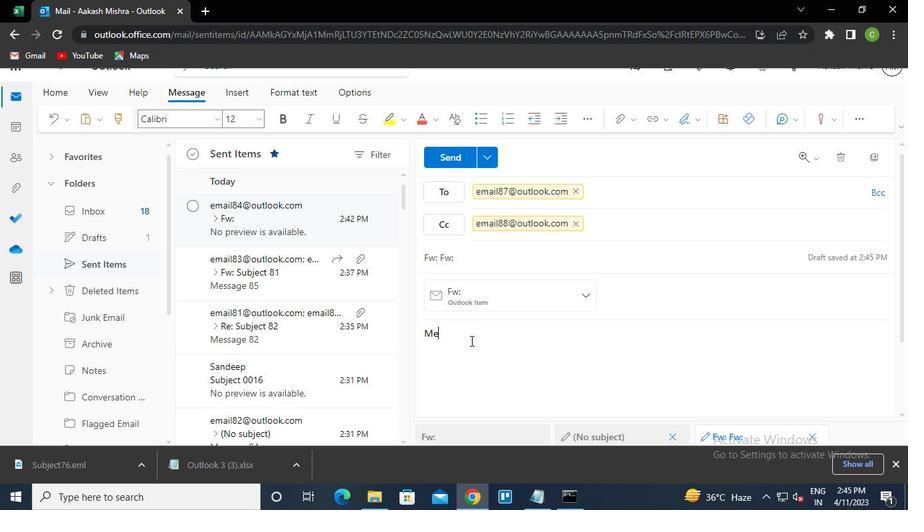 
Action: Keyboard a
Screenshot: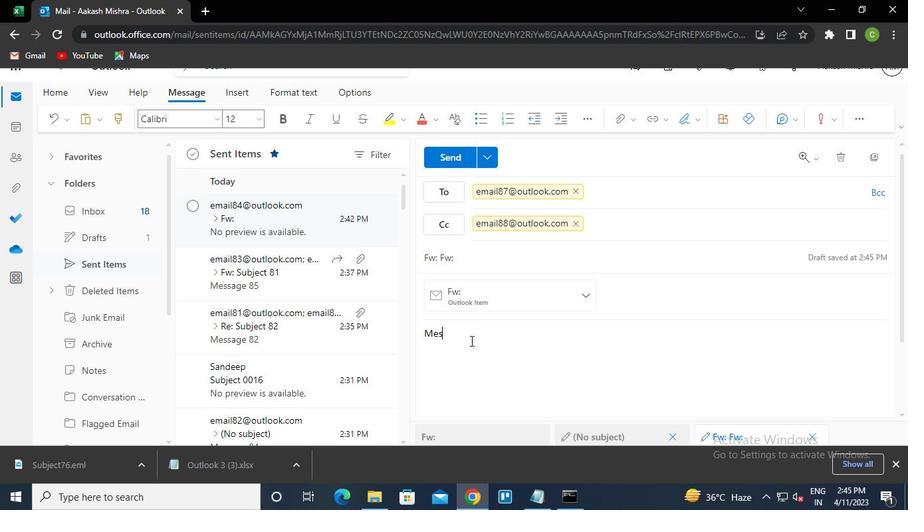 
Action: Keyboard g
Screenshot: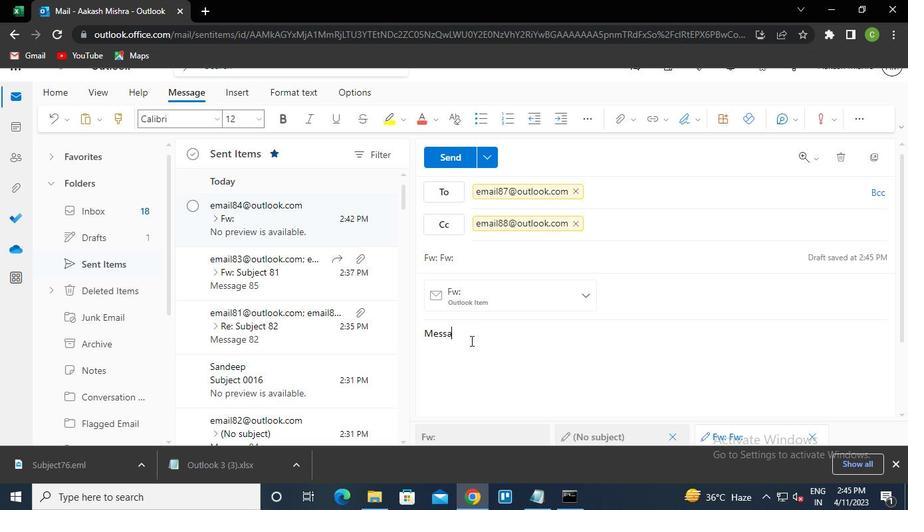 
Action: Keyboard e
Screenshot: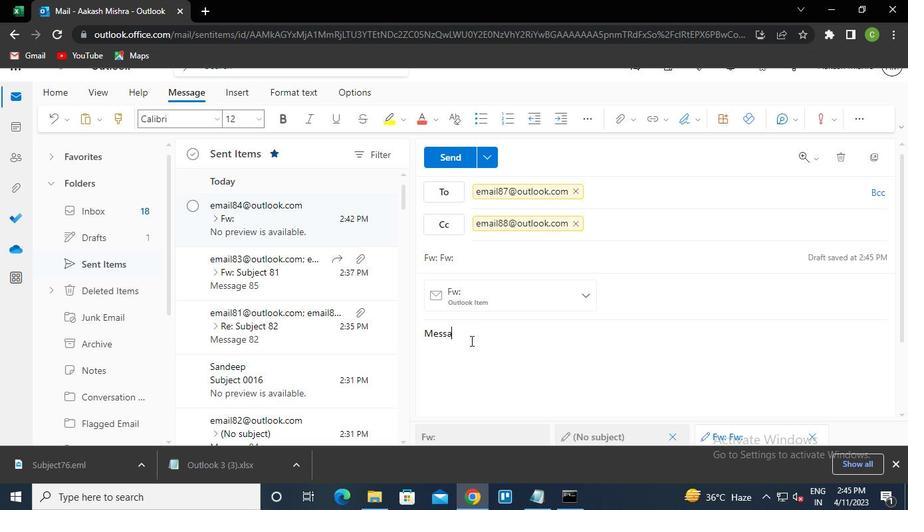 
Action: Keyboard Key.space
Screenshot: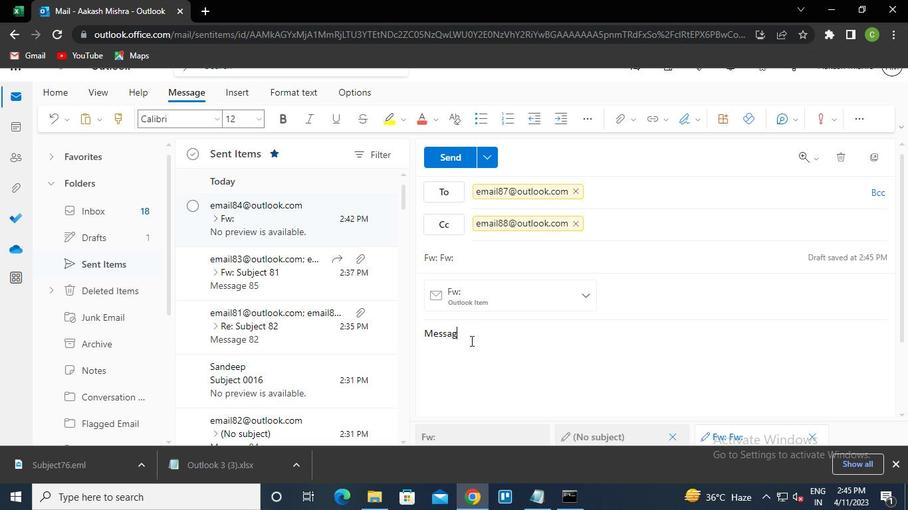 
Action: Keyboard <104>
Screenshot: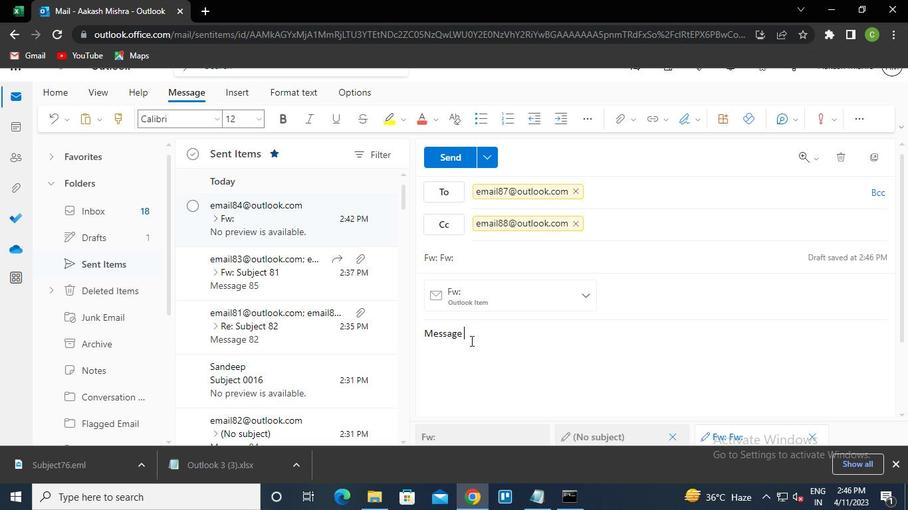 
Action: Keyboard <102>
Screenshot: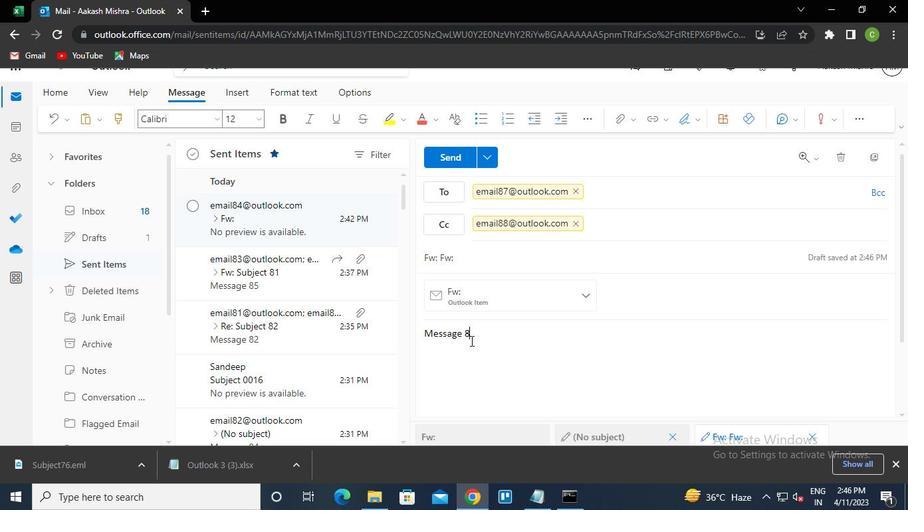 
Action: Mouse moved to (444, 157)
Screenshot: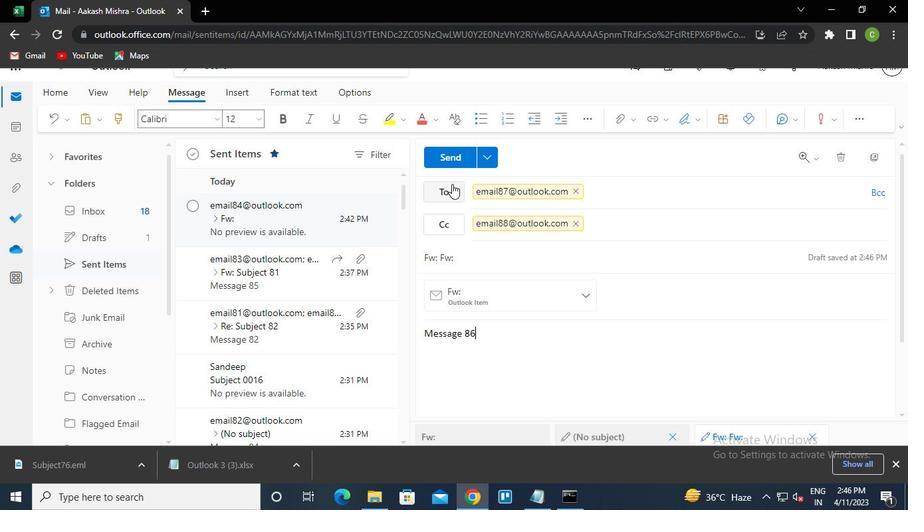 
Action: Mouse pressed left at (444, 157)
Screenshot: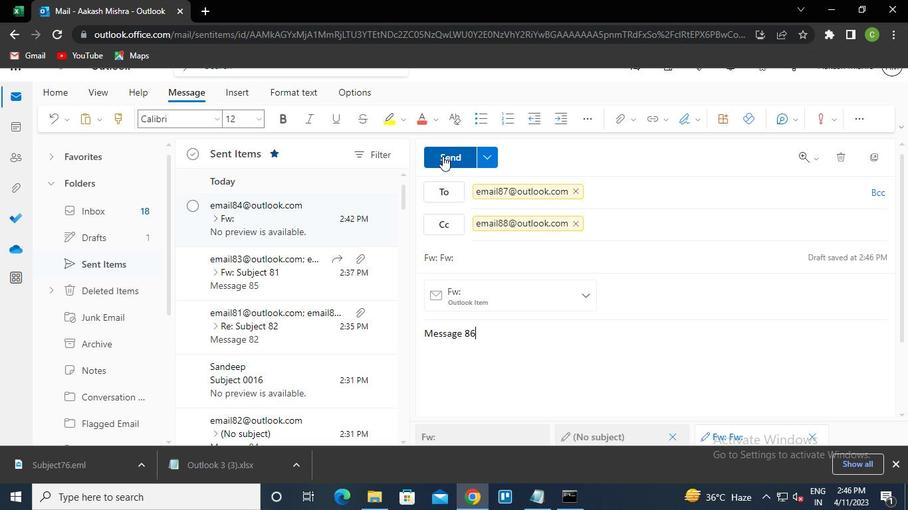 
Action: Mouse moved to (567, 502)
Screenshot: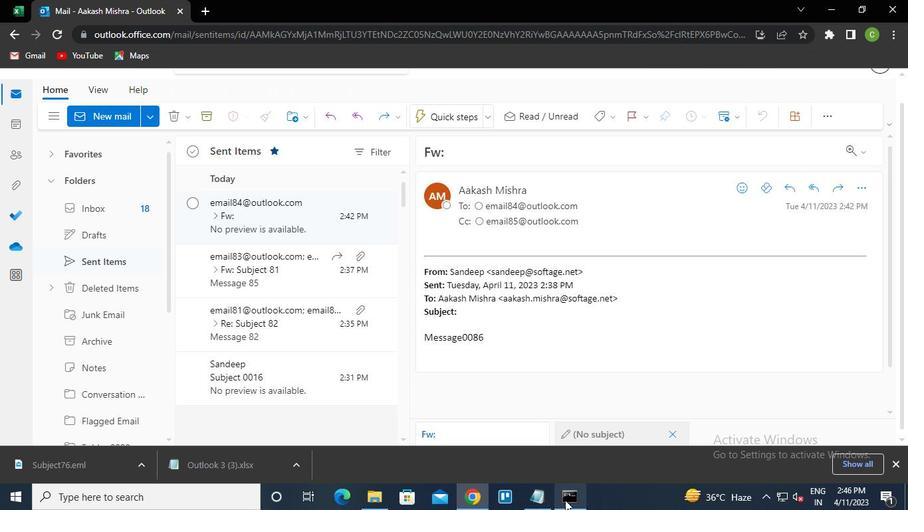 
Action: Mouse pressed left at (567, 502)
Screenshot: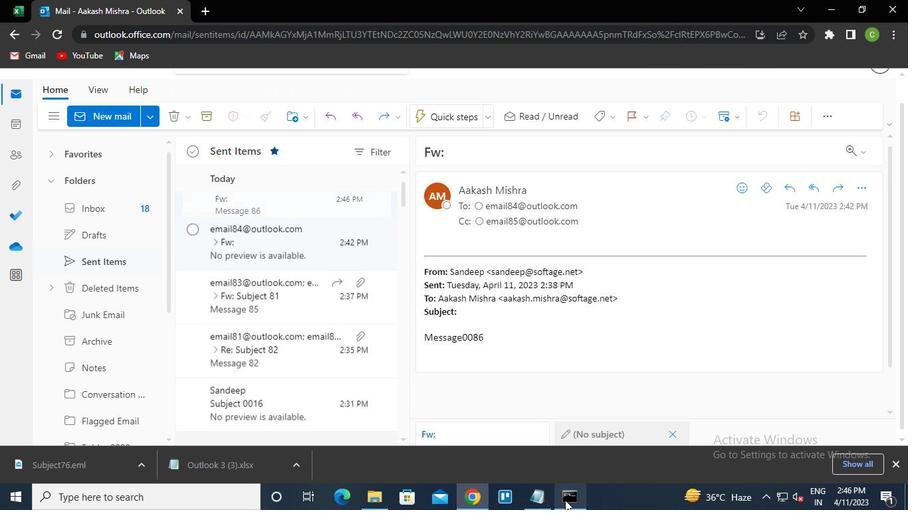 
Action: Mouse moved to (657, 25)
Screenshot: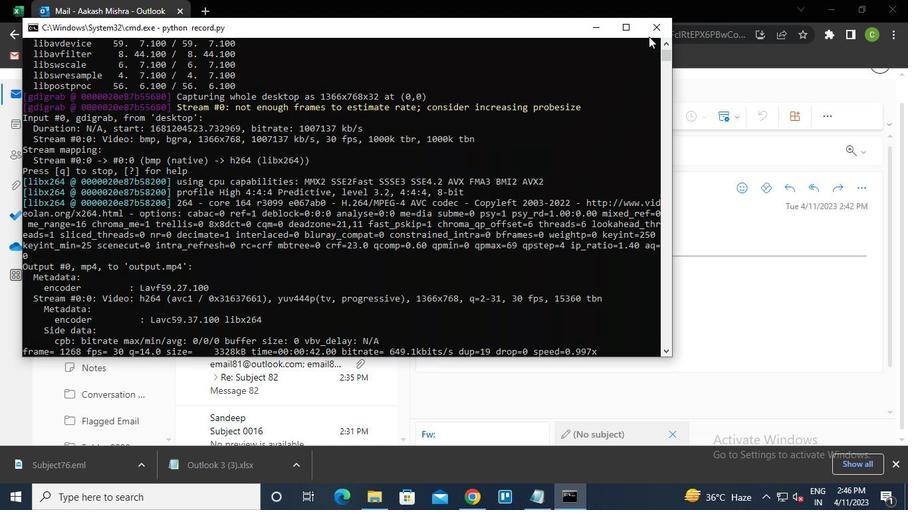 
Action: Mouse pressed left at (657, 25)
Screenshot: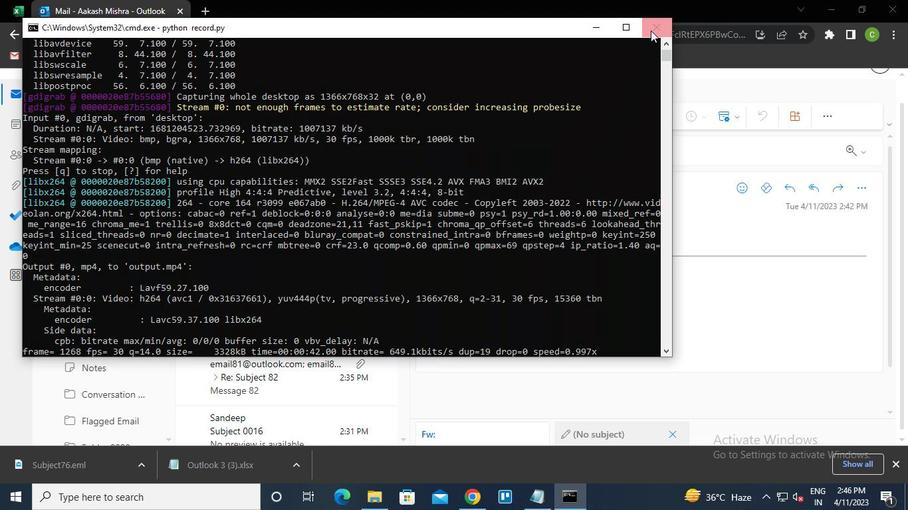 
